 Task: Search one way flight ticket for 1 adult, 6 children, 1 infant in seat and 1 infant on lap in business from Columbus: Rickenbacker International Airport to Springfield: Abraham Lincoln Capital Airport on 5-2-2023. Choice of flights is Frontier. Number of bags: 2 checked bags. Price is upto 75000. Outbound departure time preference is 19:15.
Action: Mouse moved to (355, 325)
Screenshot: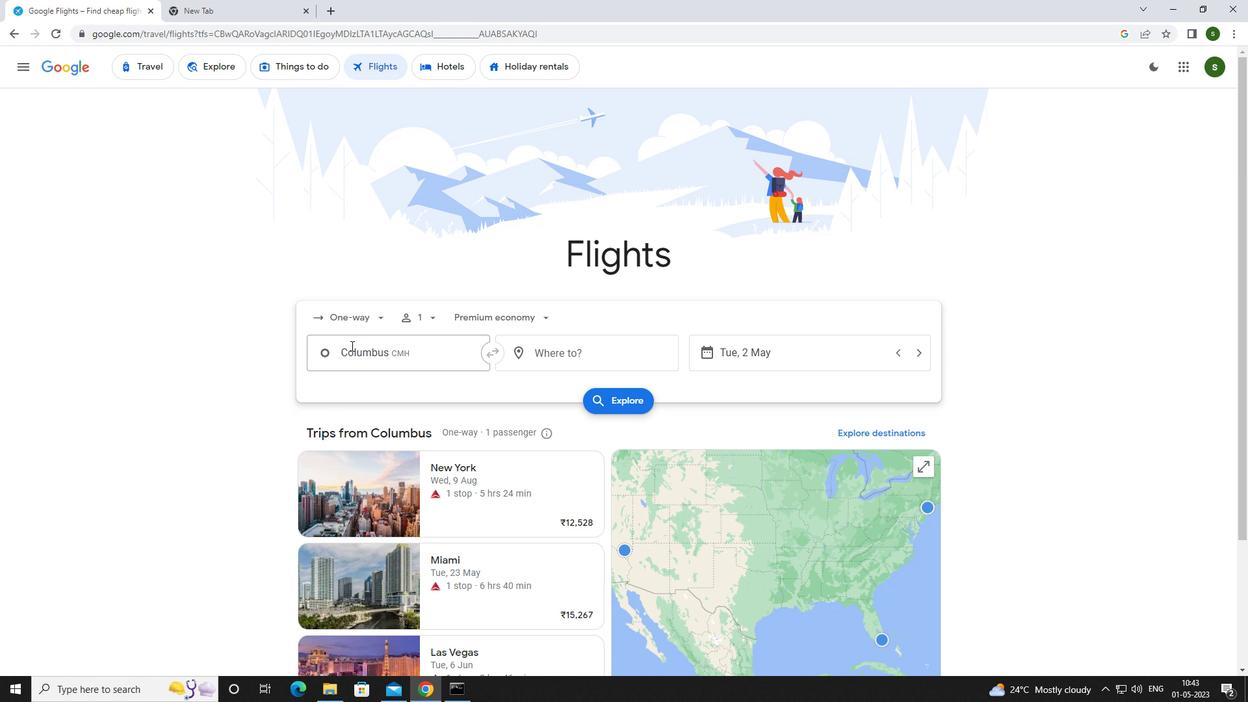 
Action: Mouse pressed left at (355, 325)
Screenshot: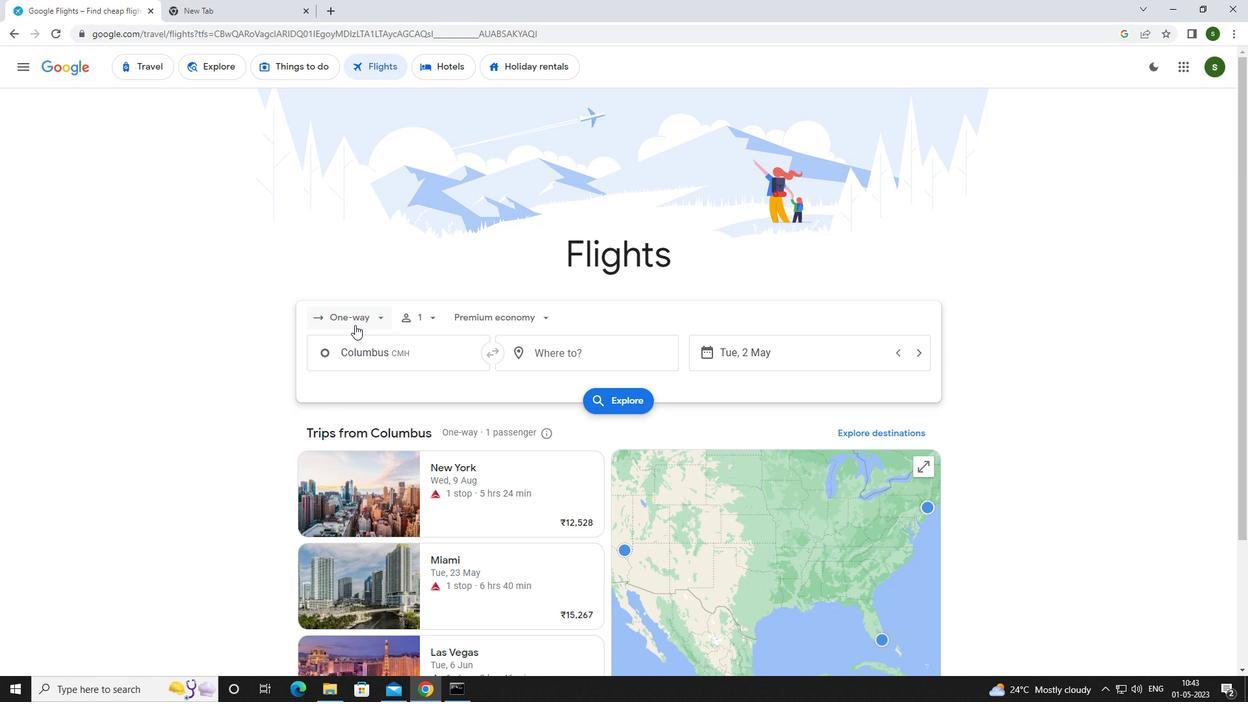 
Action: Mouse moved to (360, 383)
Screenshot: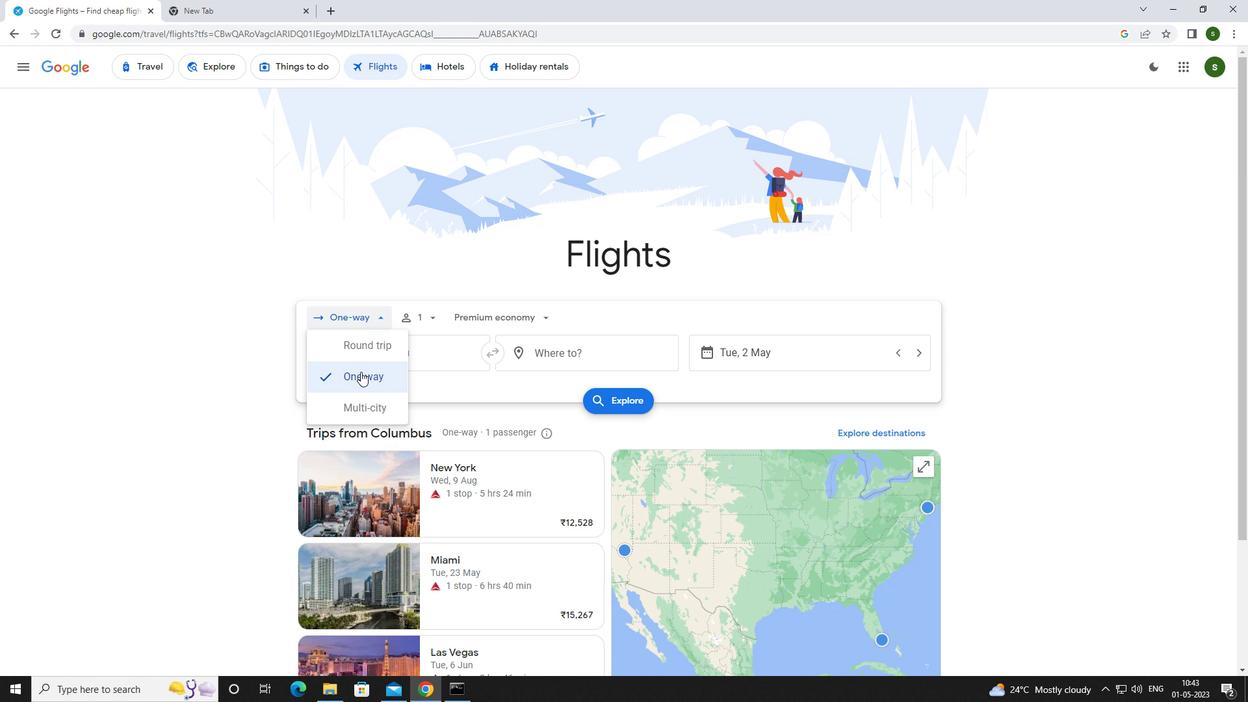 
Action: Mouse pressed left at (360, 383)
Screenshot: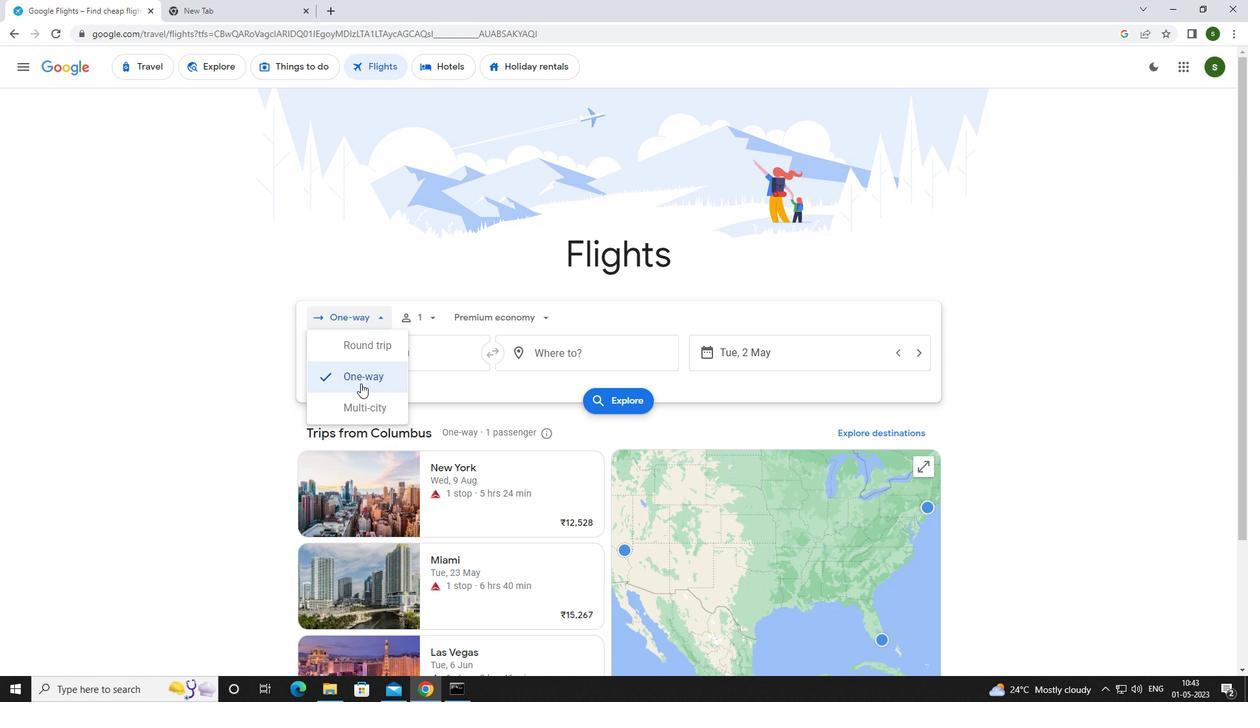 
Action: Mouse moved to (422, 317)
Screenshot: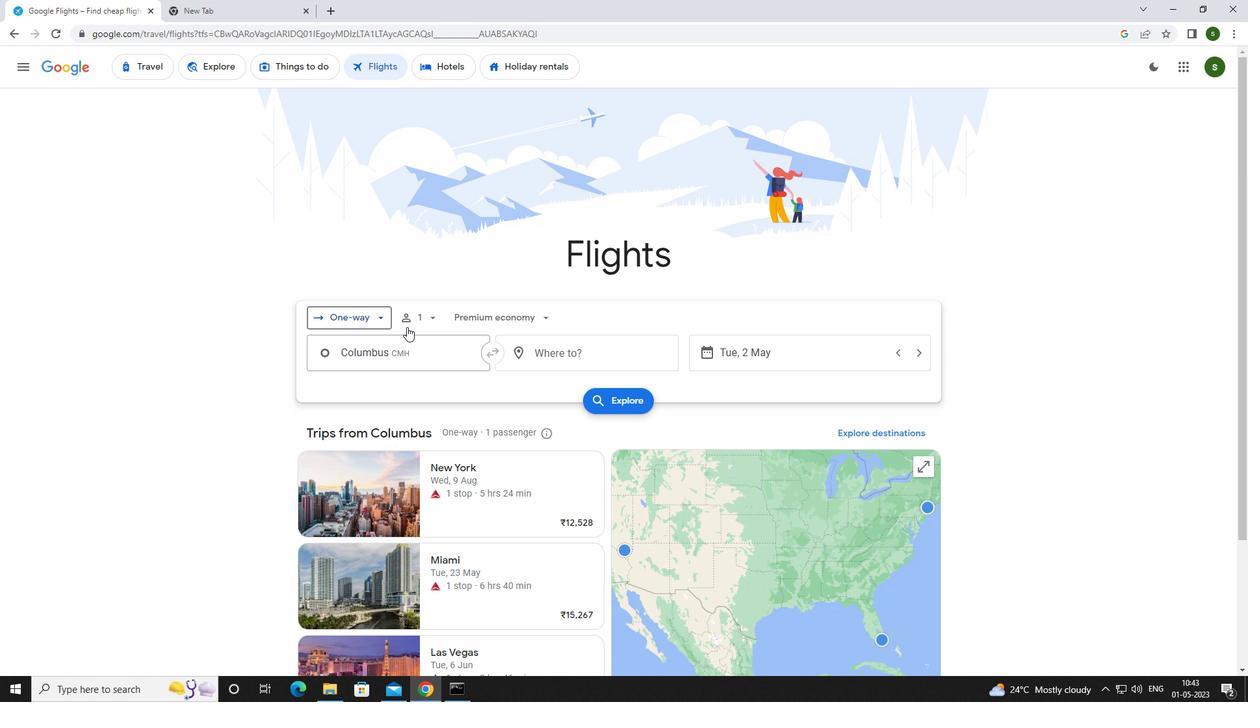 
Action: Mouse pressed left at (422, 317)
Screenshot: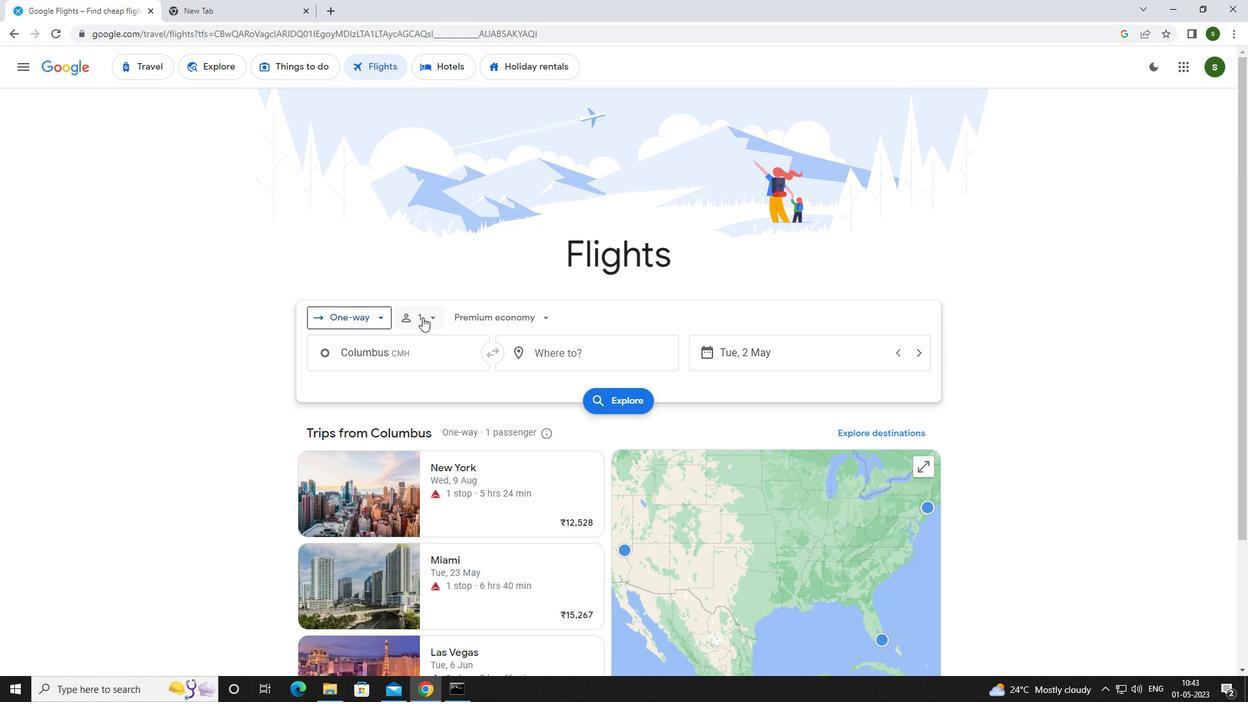 
Action: Mouse moved to (536, 380)
Screenshot: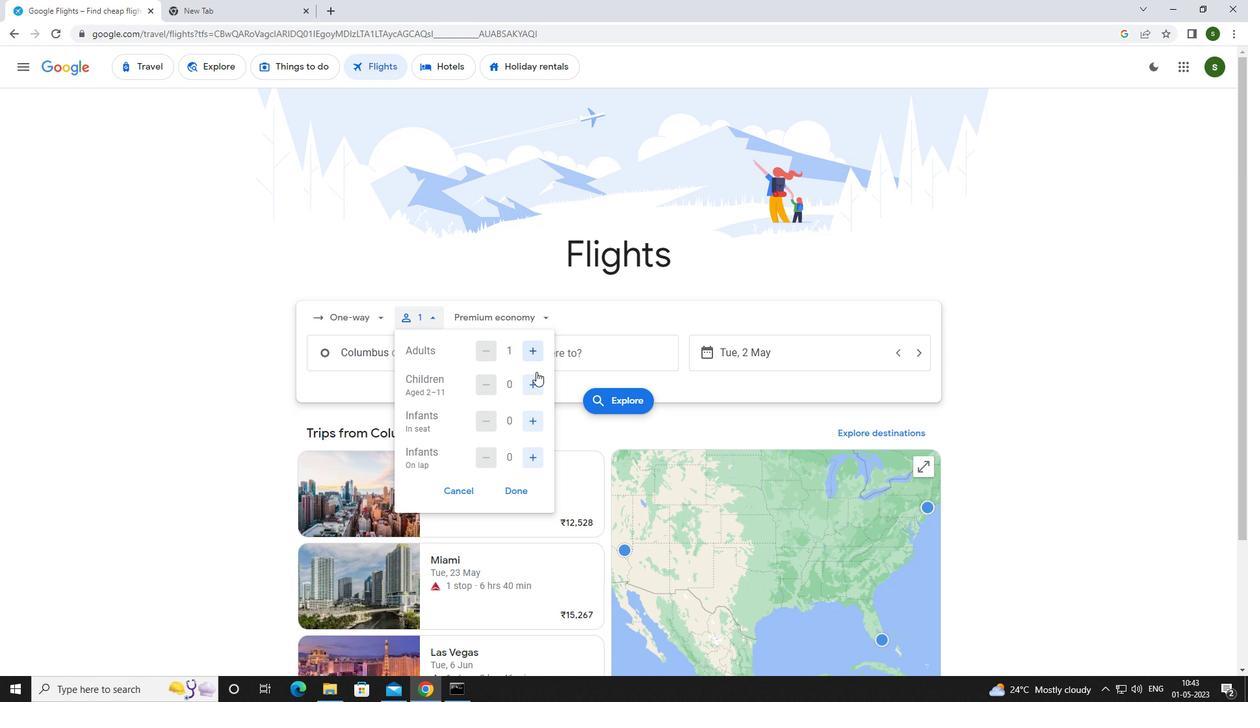 
Action: Mouse pressed left at (536, 380)
Screenshot: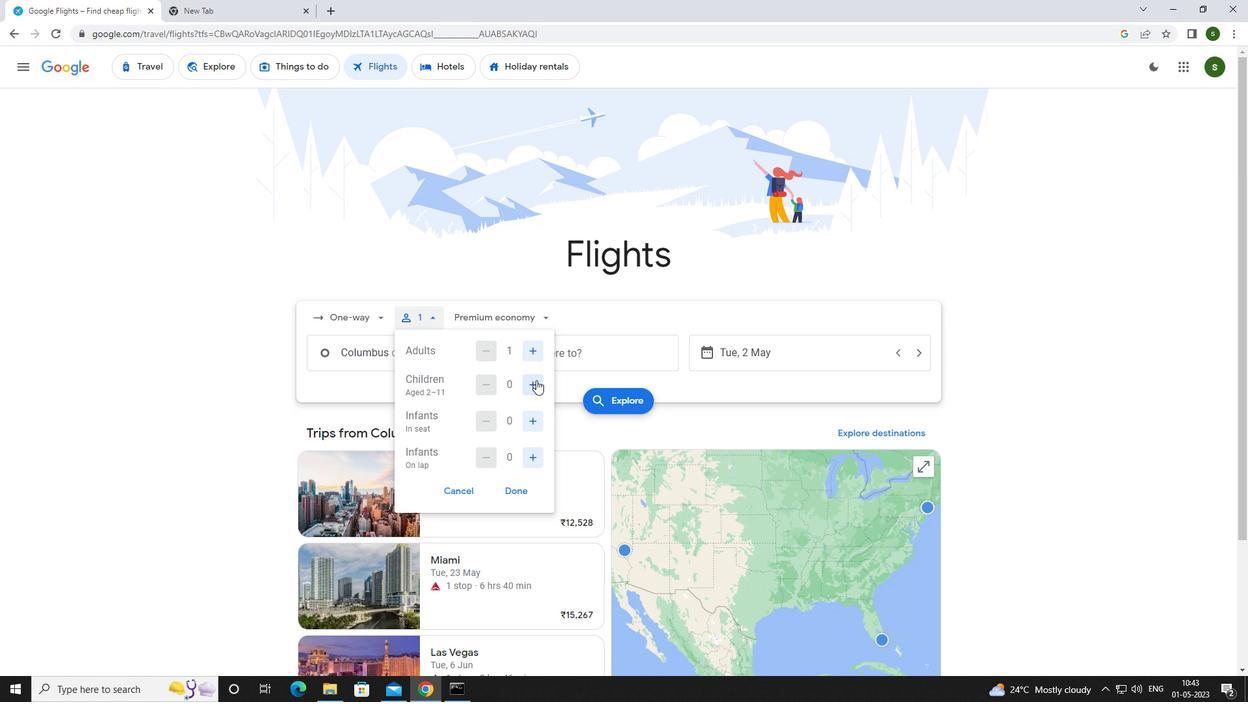 
Action: Mouse pressed left at (536, 380)
Screenshot: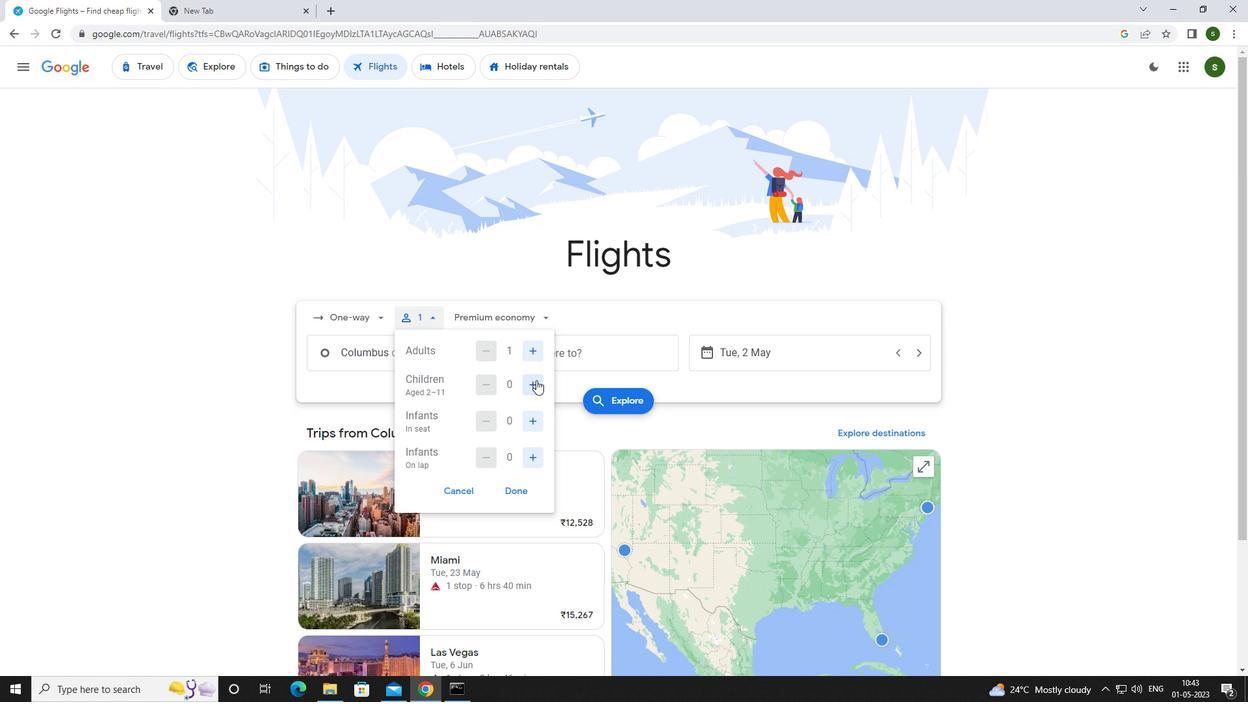 
Action: Mouse pressed left at (536, 380)
Screenshot: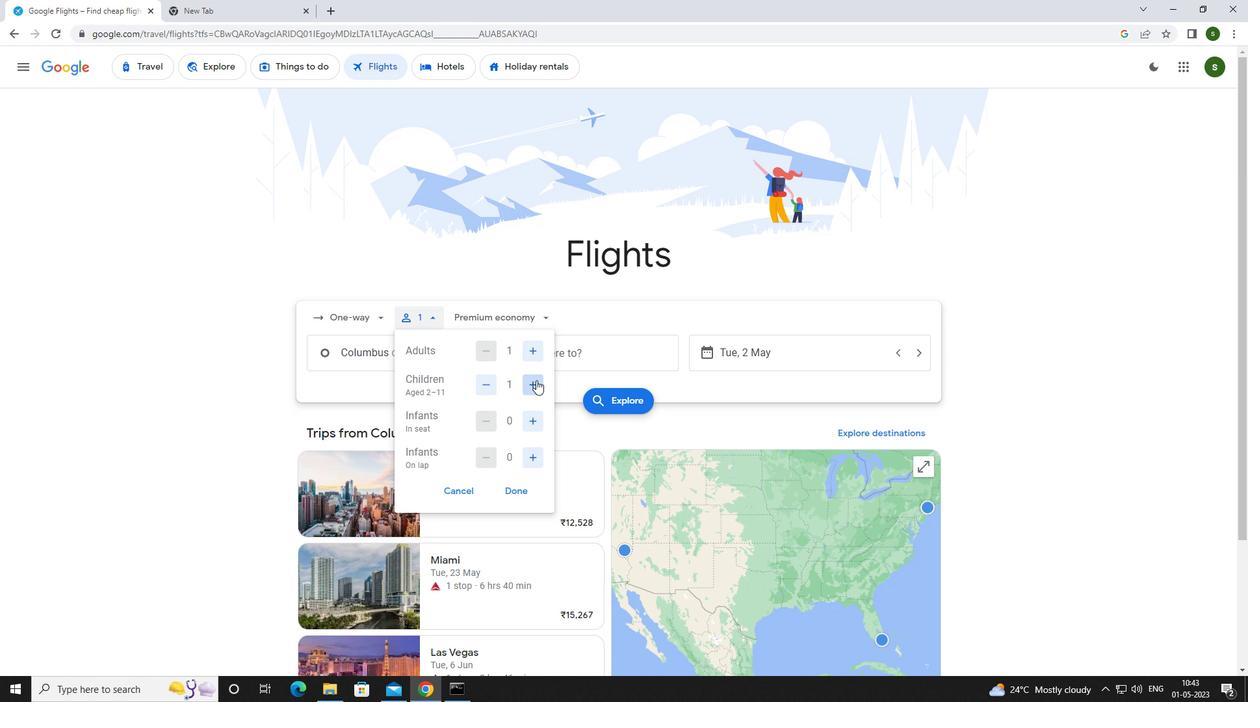 
Action: Mouse pressed left at (536, 380)
Screenshot: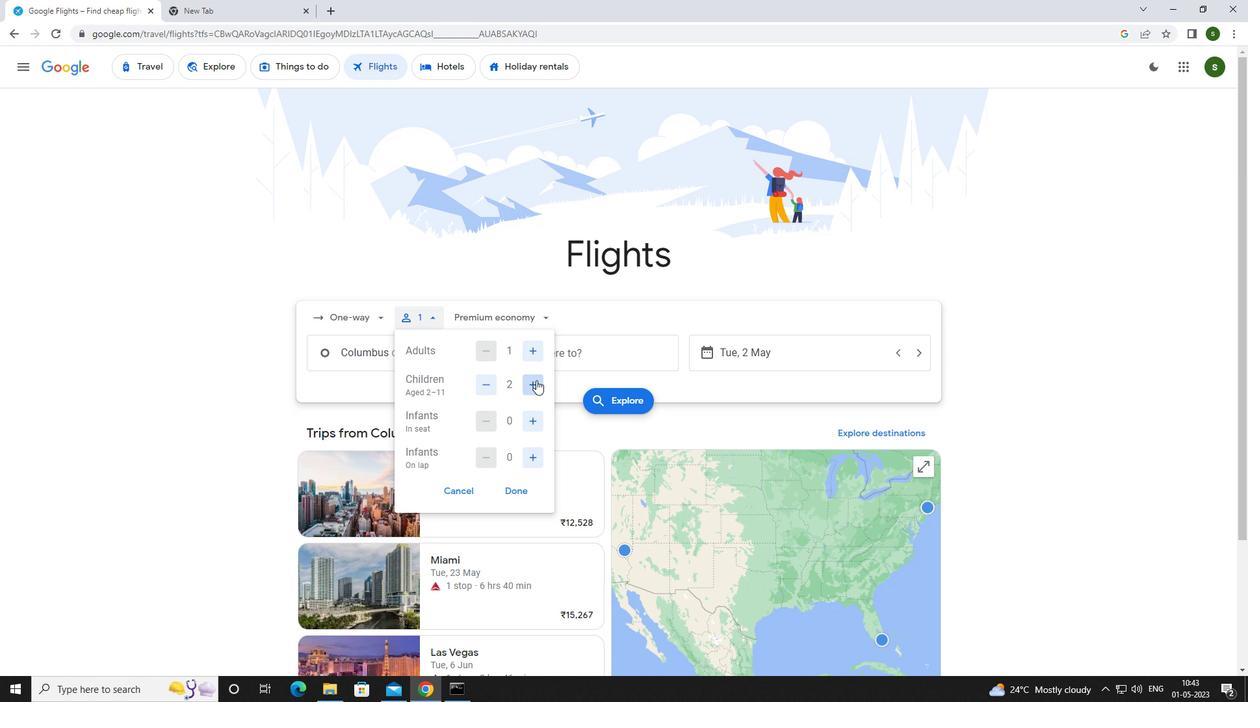 
Action: Mouse pressed left at (536, 380)
Screenshot: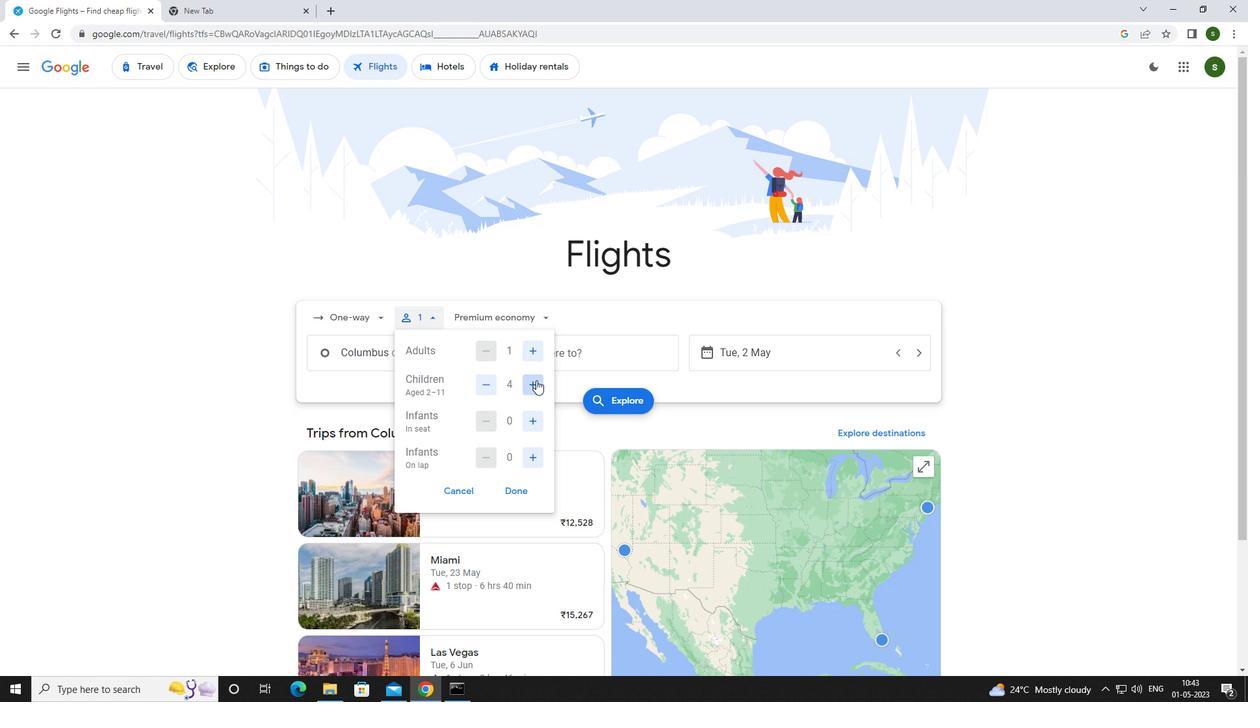 
Action: Mouse pressed left at (536, 380)
Screenshot: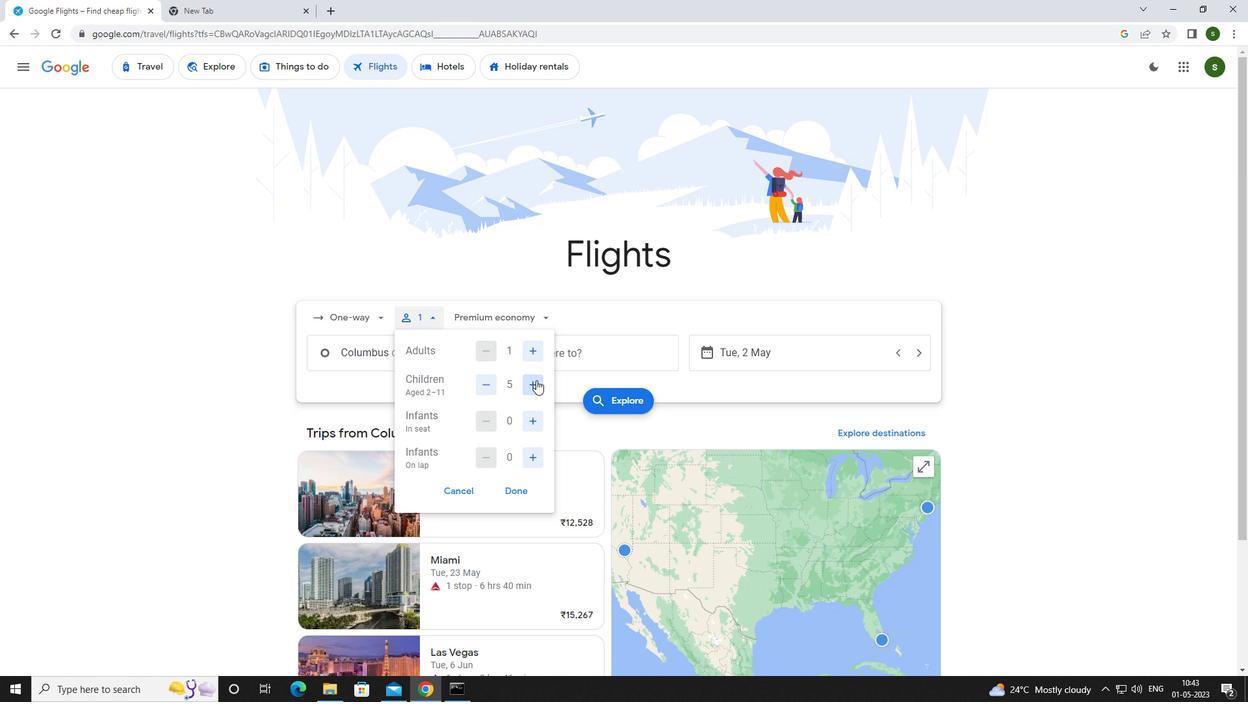 
Action: Mouse moved to (532, 420)
Screenshot: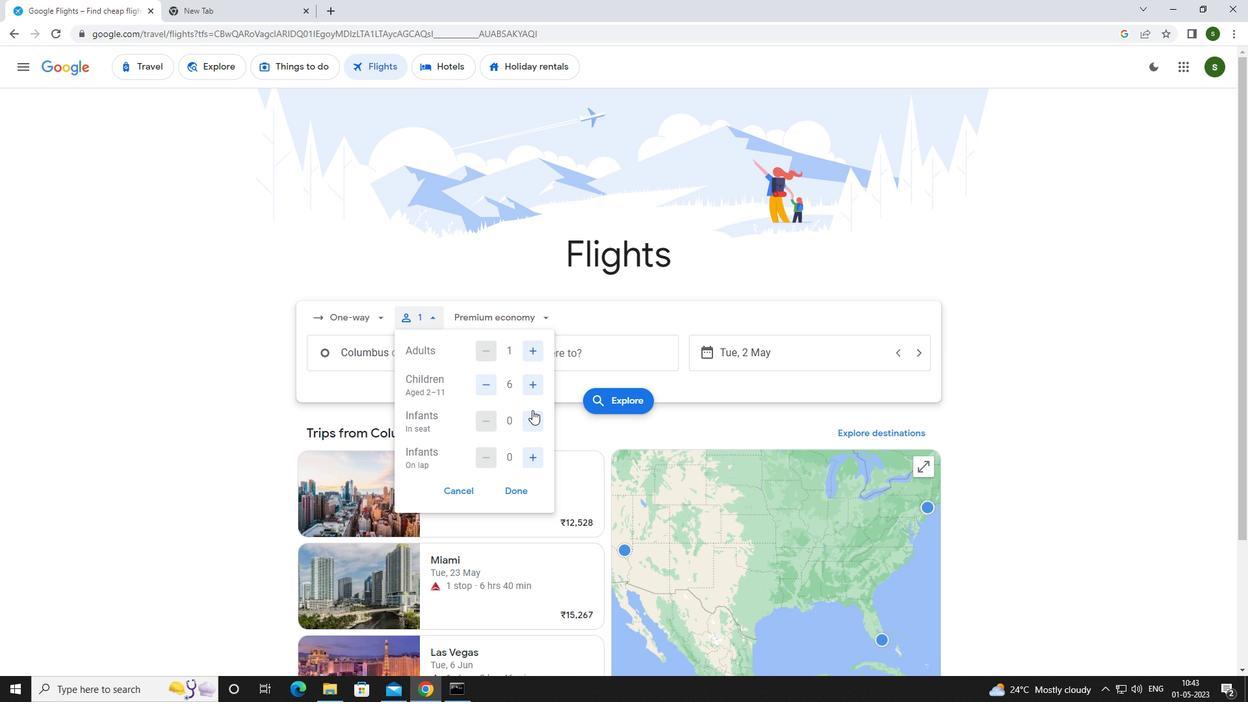 
Action: Mouse pressed left at (532, 420)
Screenshot: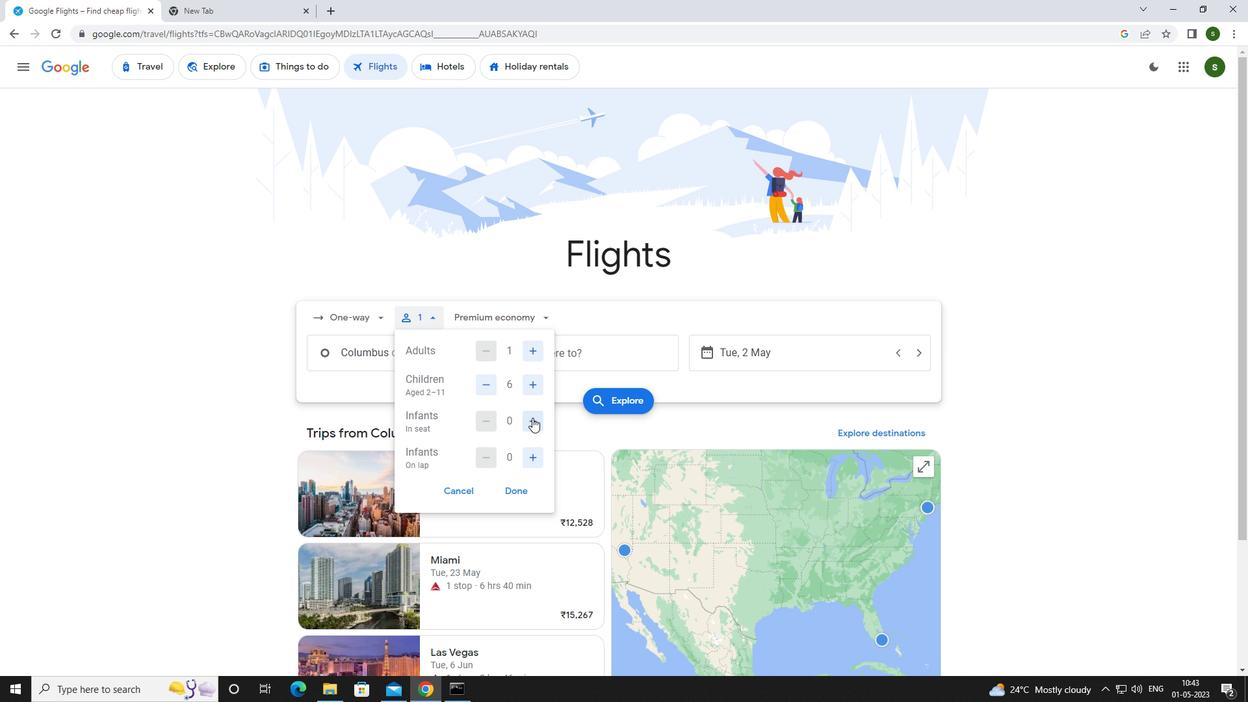
Action: Mouse moved to (533, 459)
Screenshot: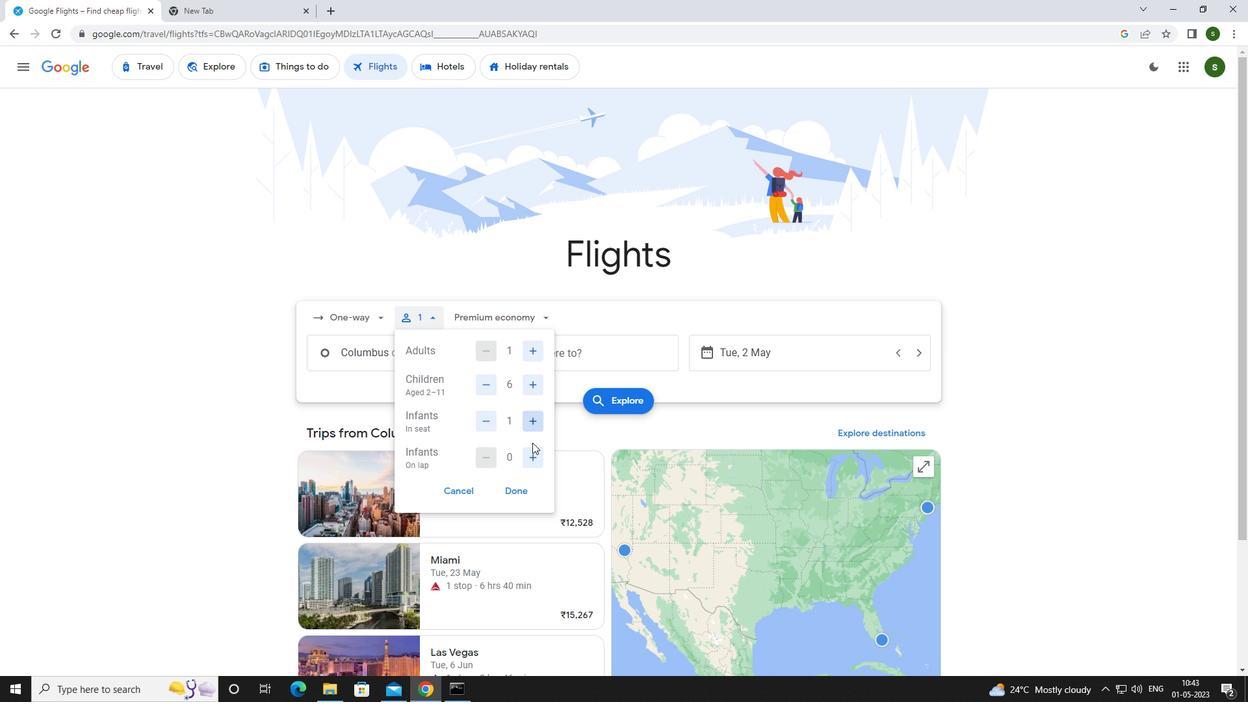 
Action: Mouse pressed left at (533, 459)
Screenshot: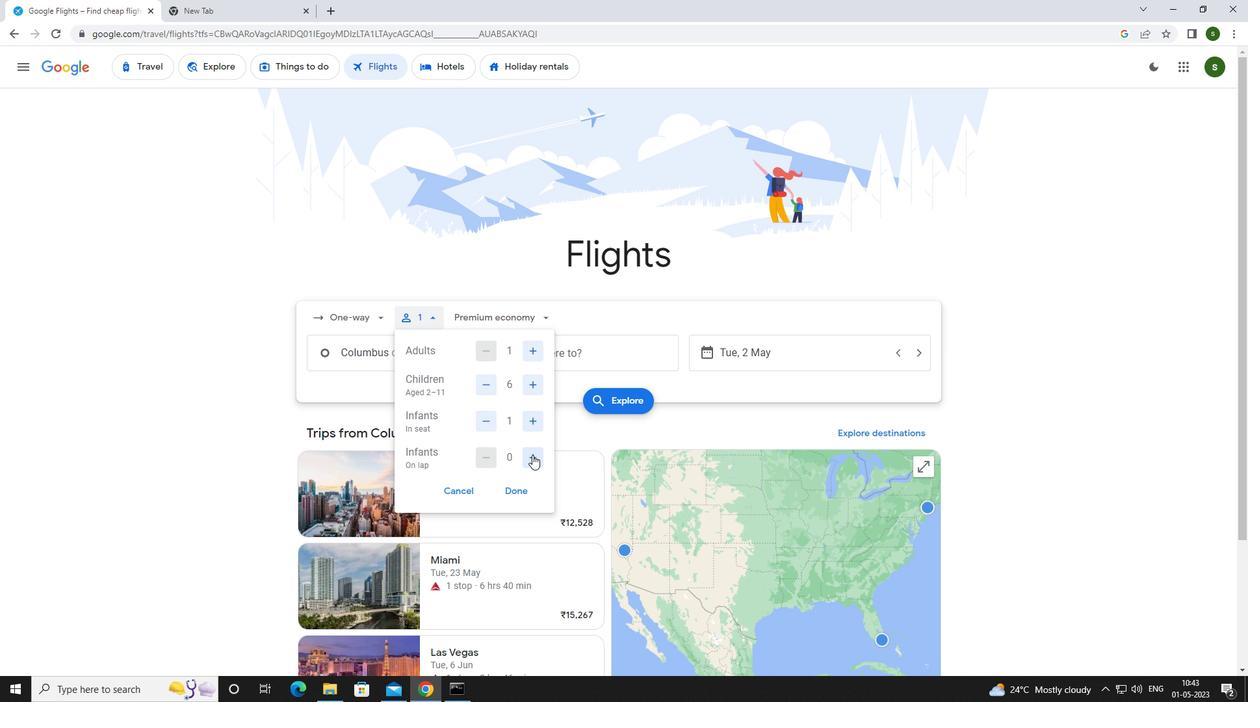 
Action: Mouse moved to (500, 319)
Screenshot: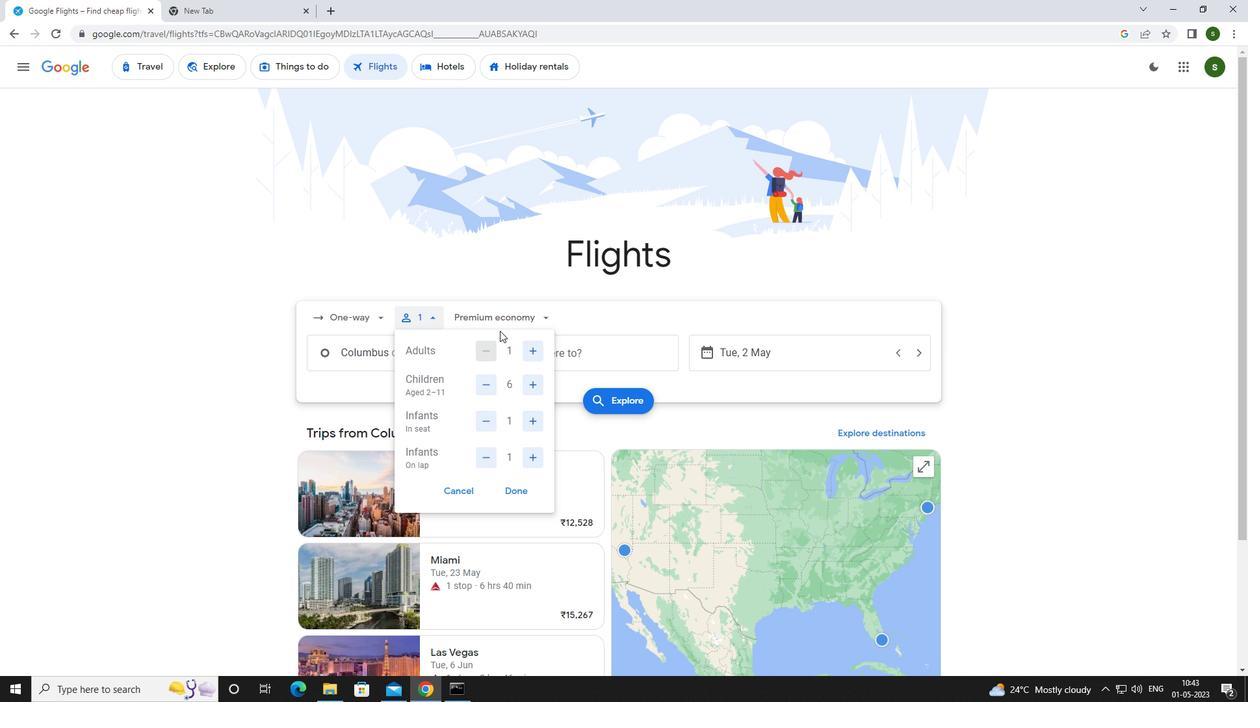 
Action: Mouse pressed left at (500, 319)
Screenshot: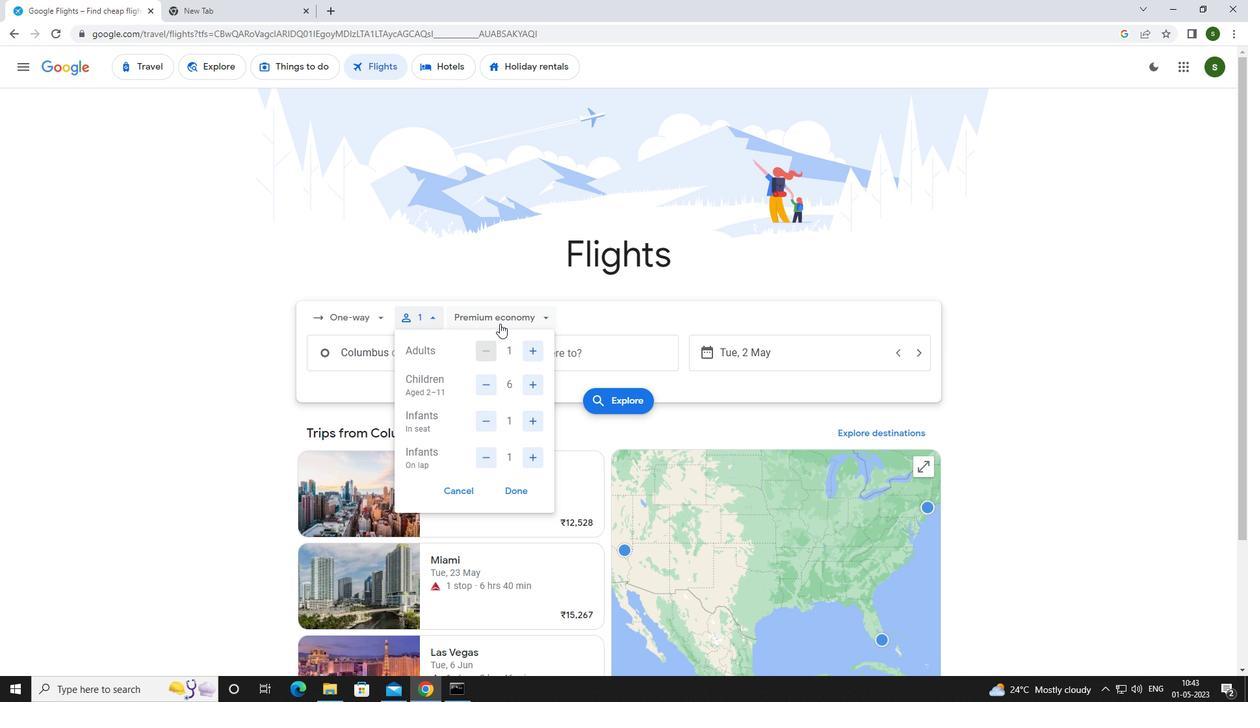 
Action: Mouse moved to (513, 407)
Screenshot: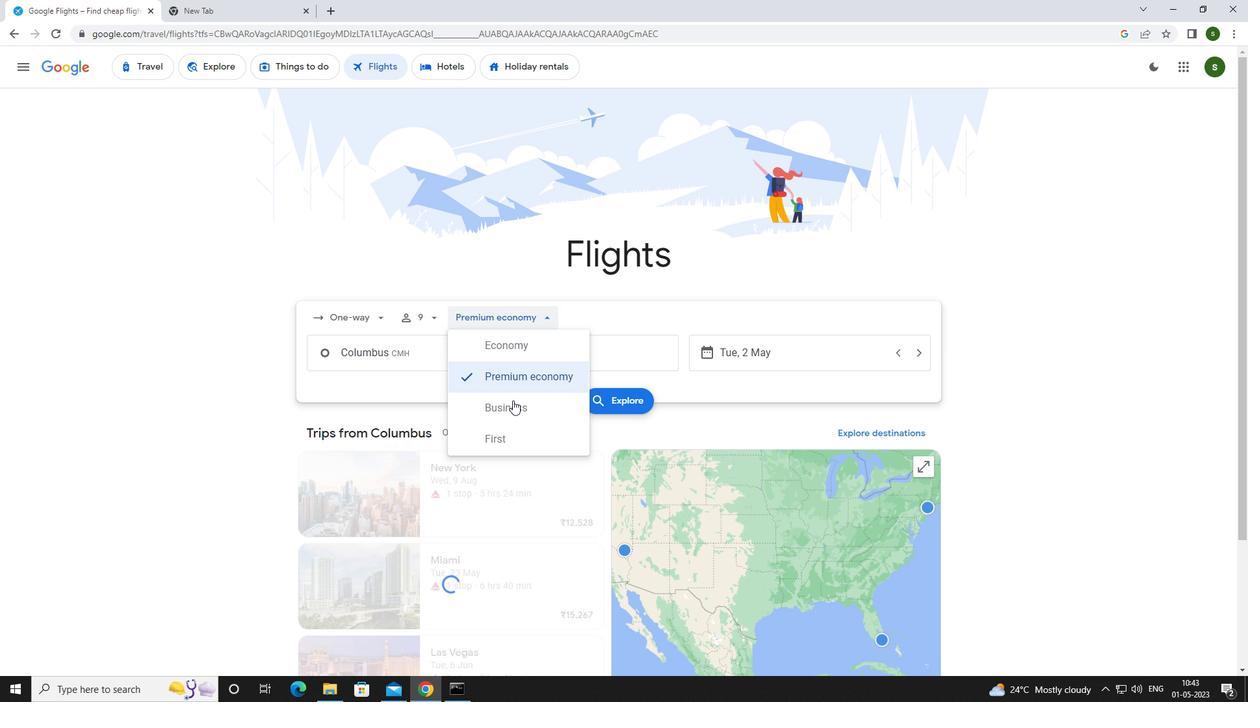 
Action: Mouse pressed left at (513, 407)
Screenshot: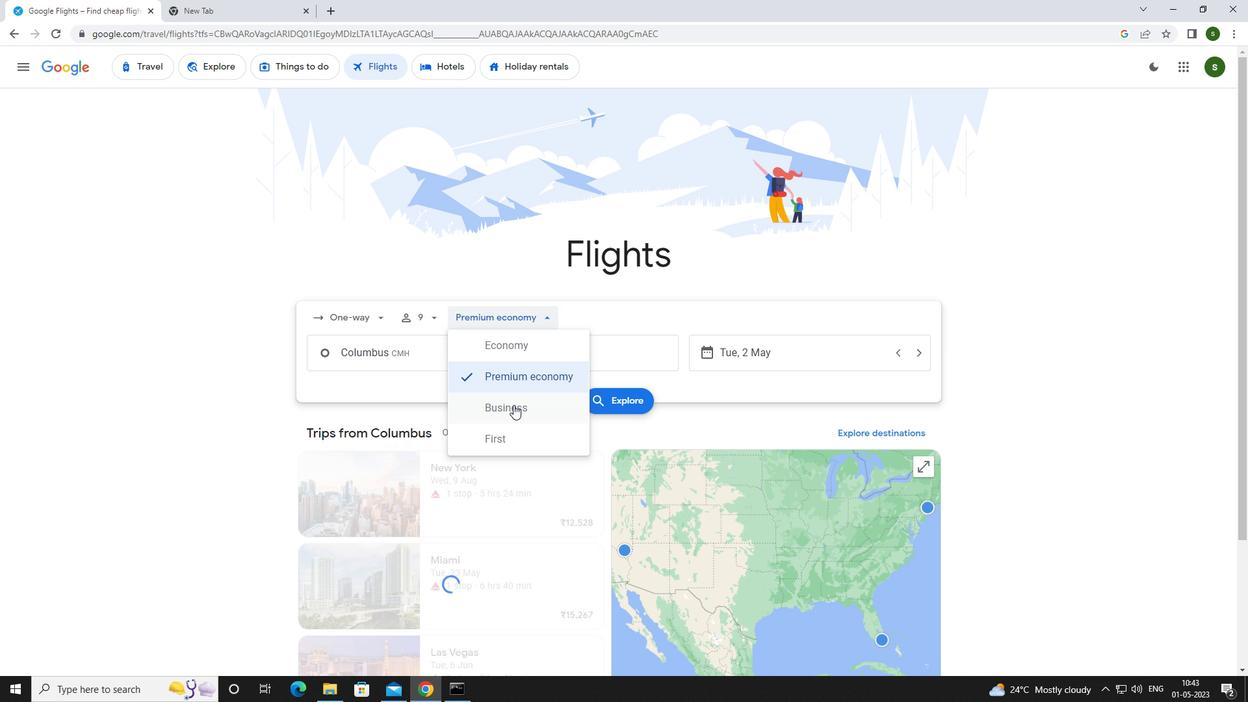 
Action: Mouse moved to (432, 357)
Screenshot: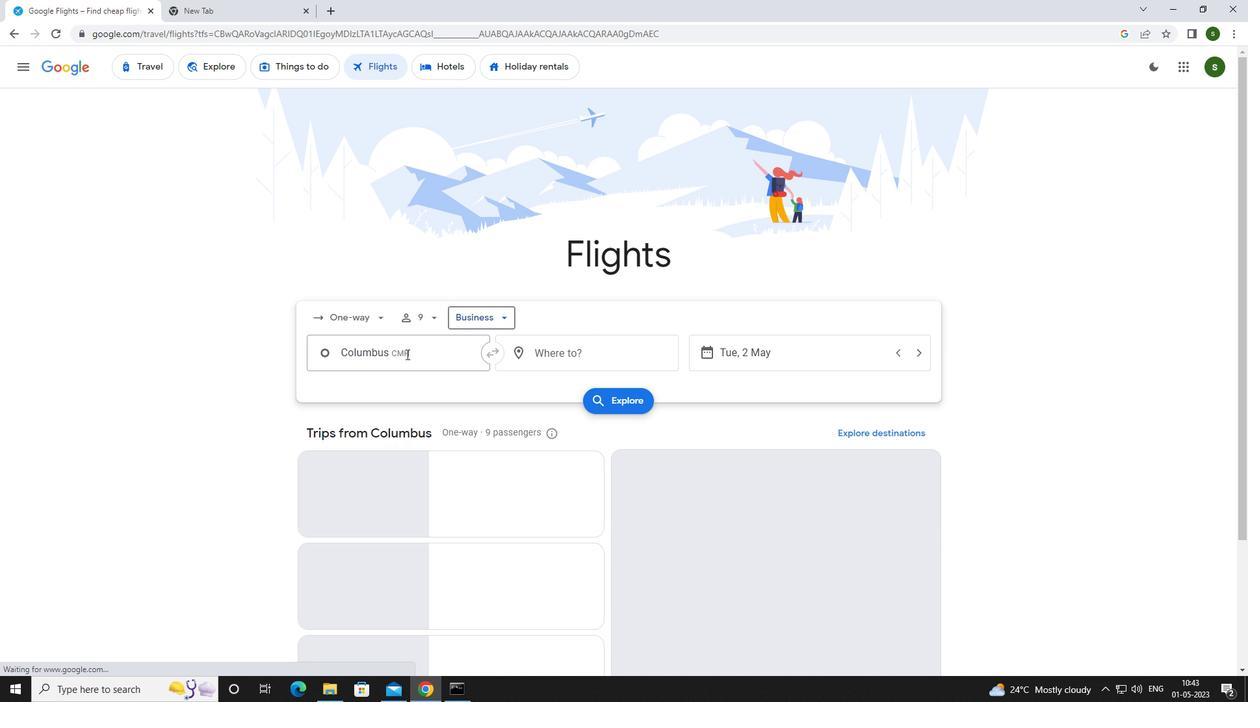
Action: Mouse pressed left at (432, 357)
Screenshot: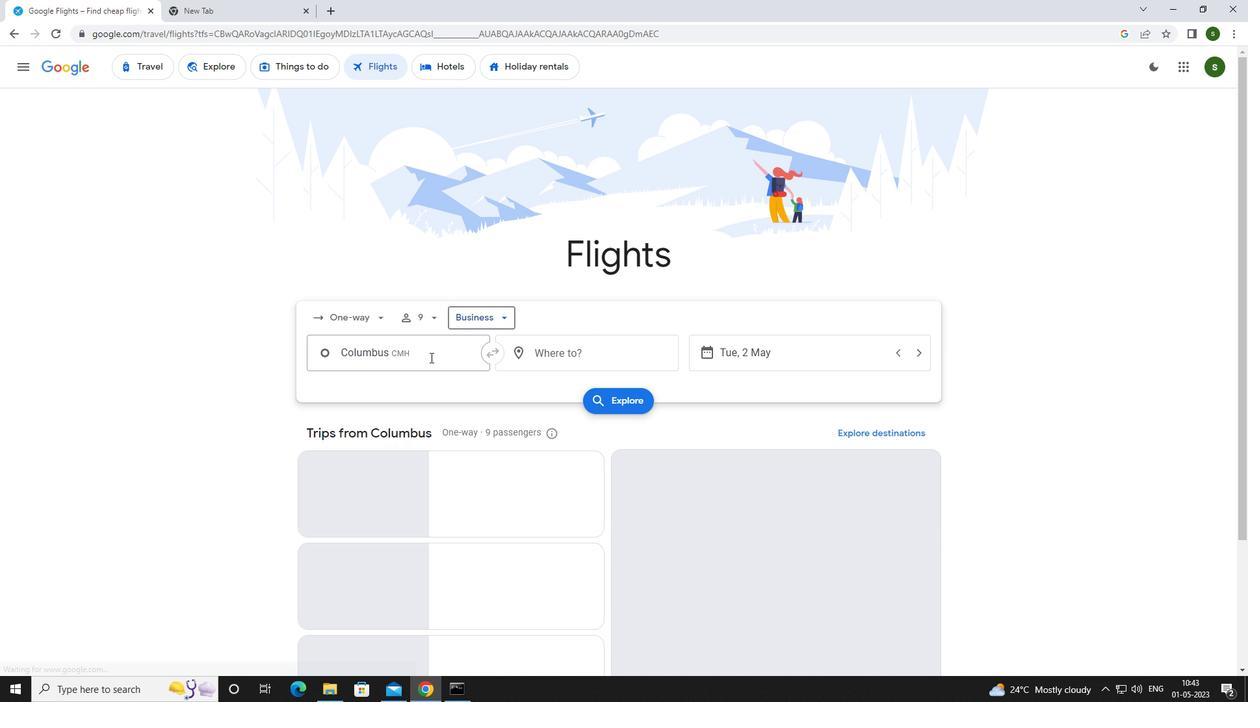 
Action: Key pressed <Key.caps_lock><Key.caps_lock>r<Key.caps_lock>icken
Screenshot: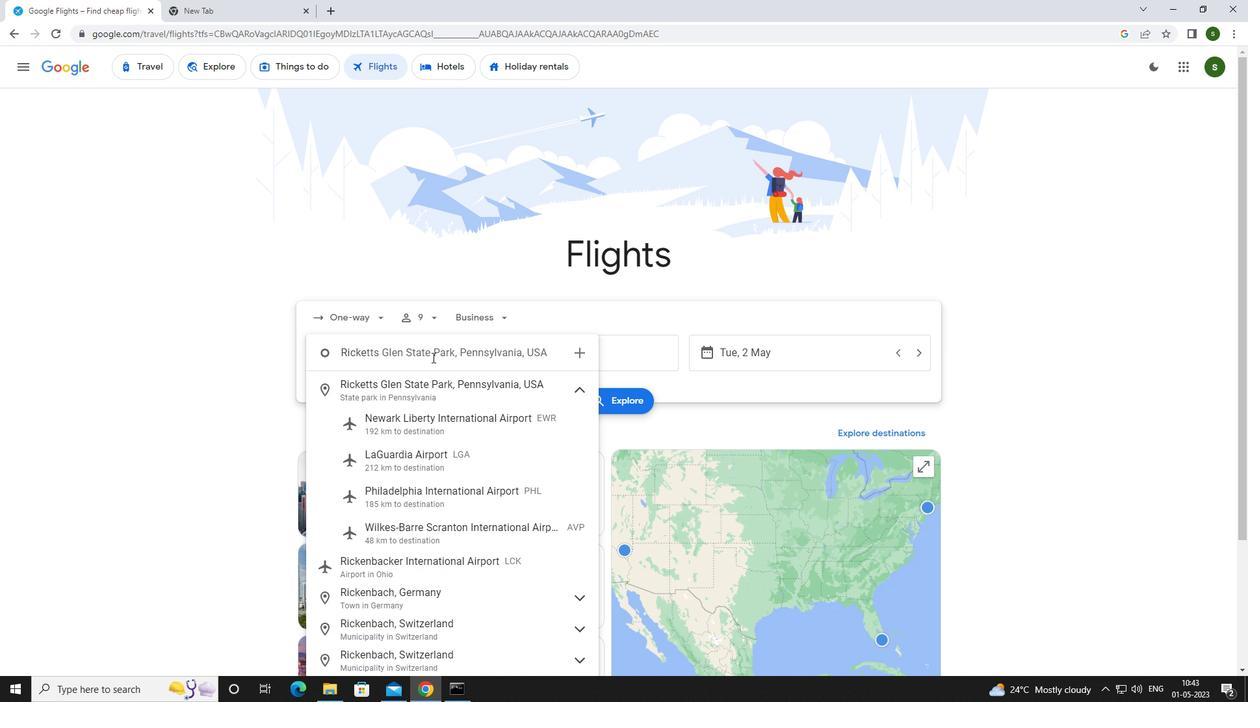 
Action: Mouse moved to (433, 389)
Screenshot: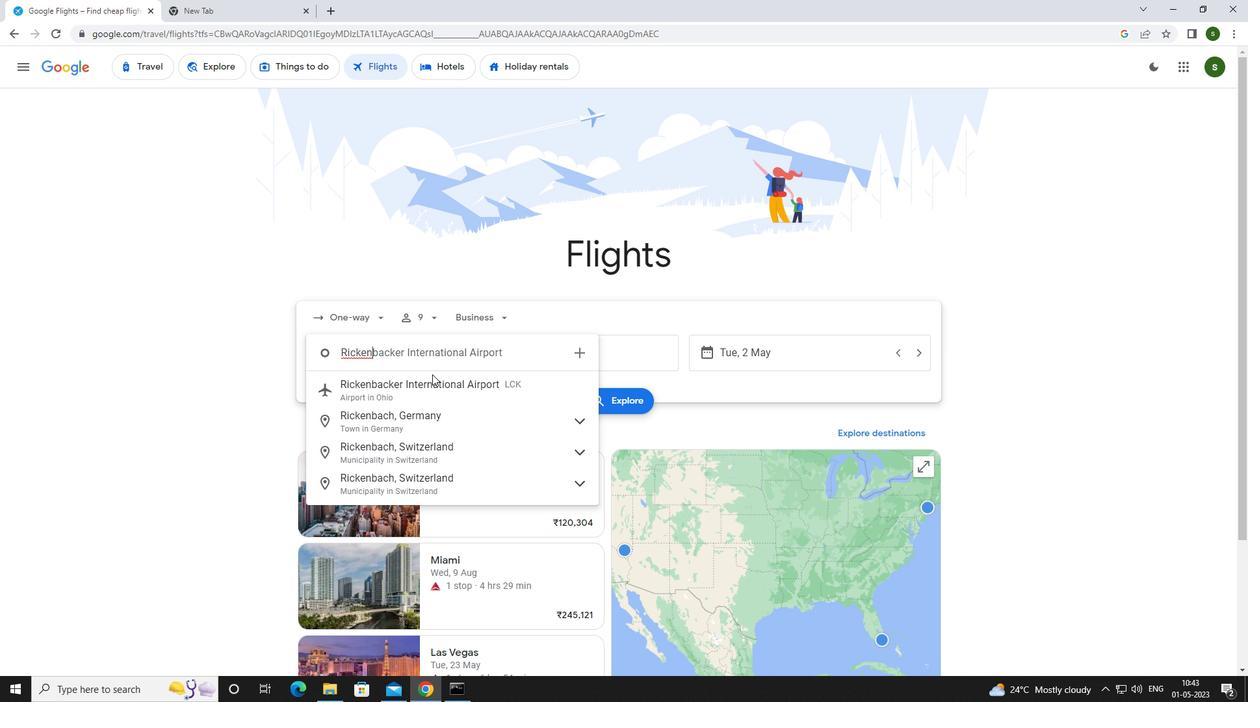 
Action: Mouse pressed left at (433, 389)
Screenshot: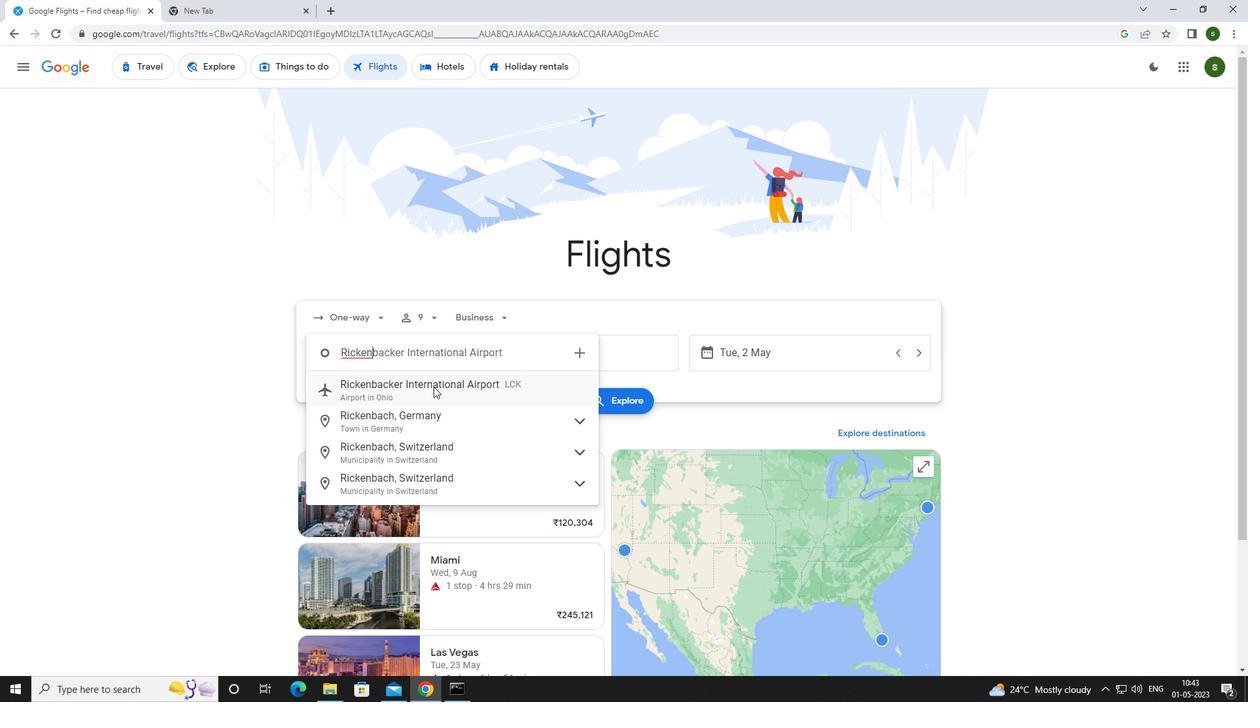 
Action: Mouse moved to (559, 349)
Screenshot: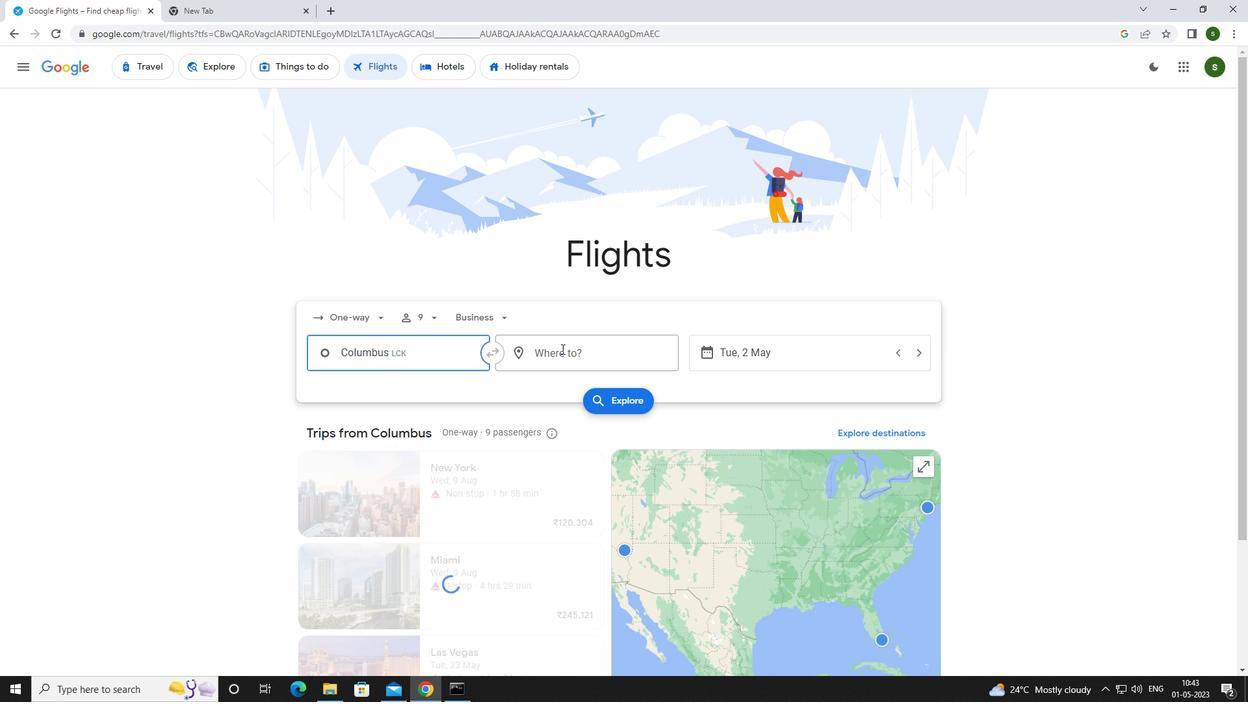 
Action: Mouse pressed left at (559, 349)
Screenshot: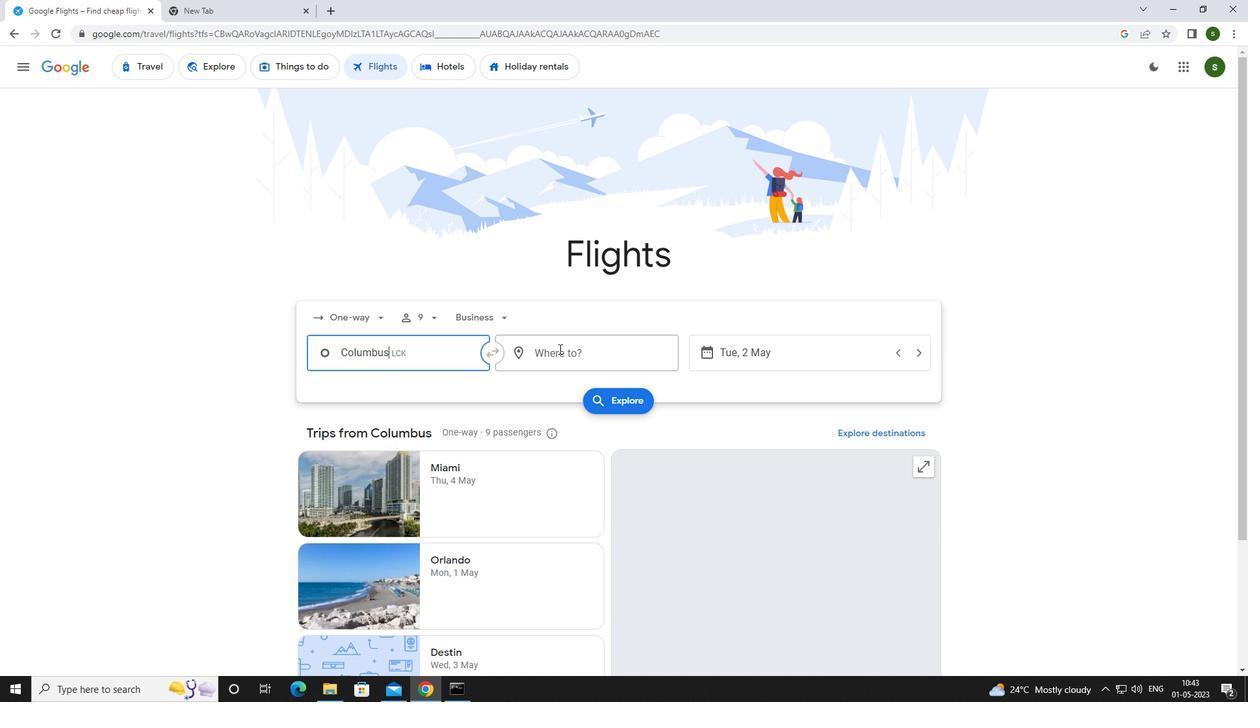 
Action: Key pressed <Key.caps_lock>s<Key.caps_lock>pringfi
Screenshot: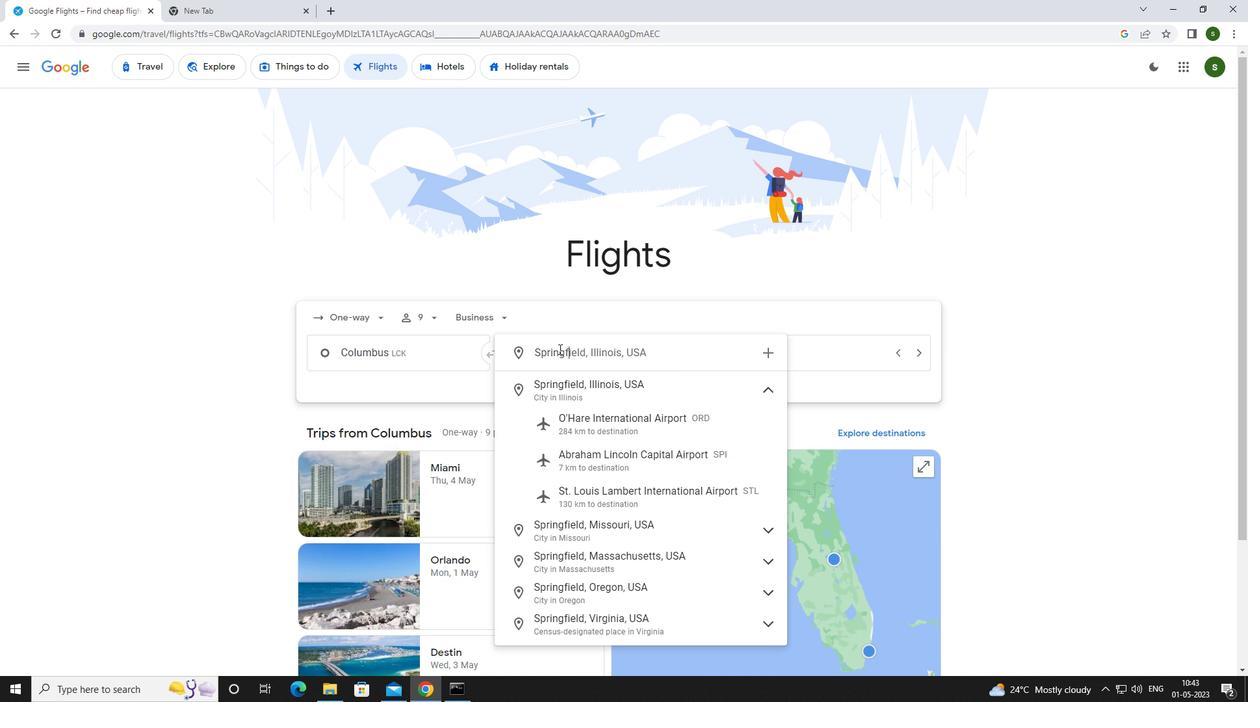 
Action: Mouse moved to (602, 454)
Screenshot: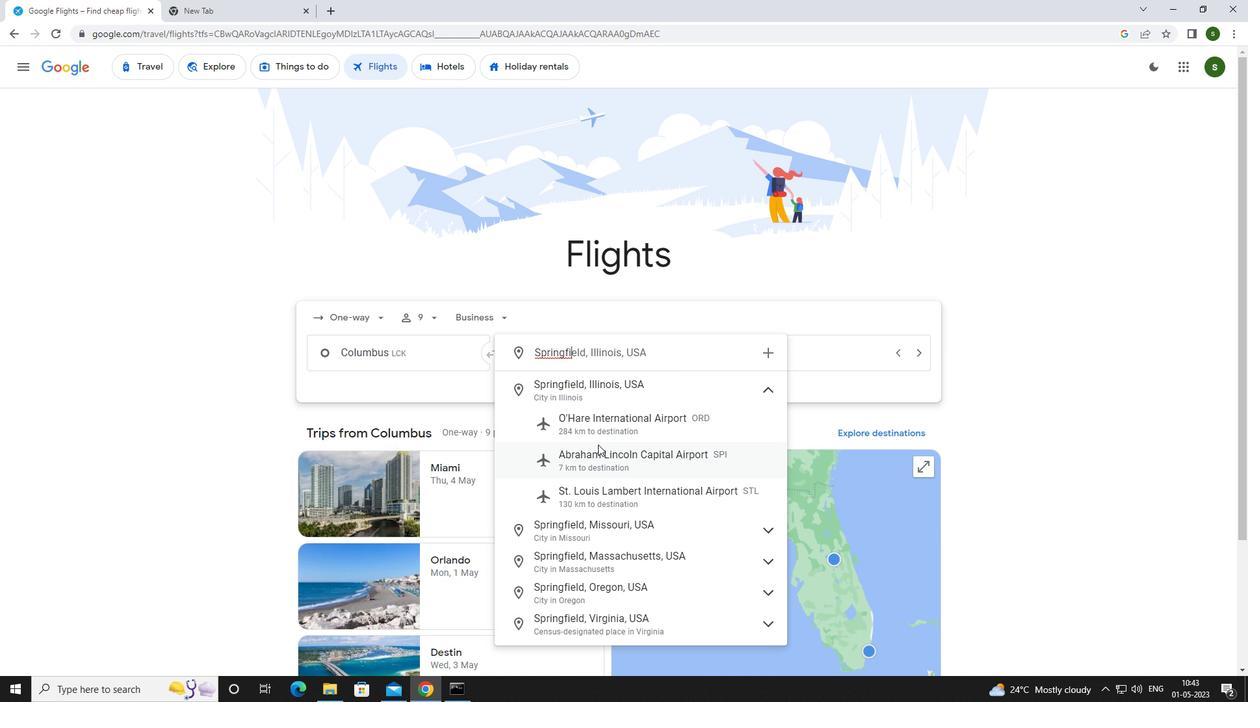 
Action: Mouse pressed left at (602, 454)
Screenshot: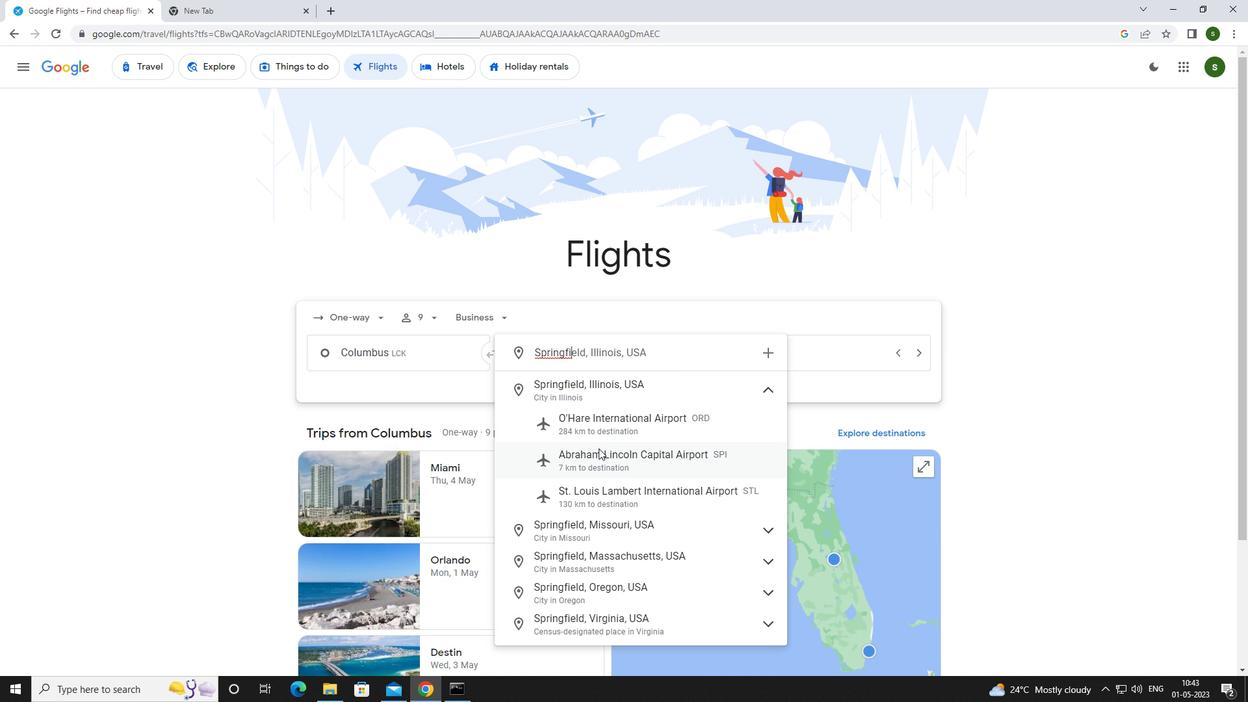 
Action: Mouse moved to (787, 358)
Screenshot: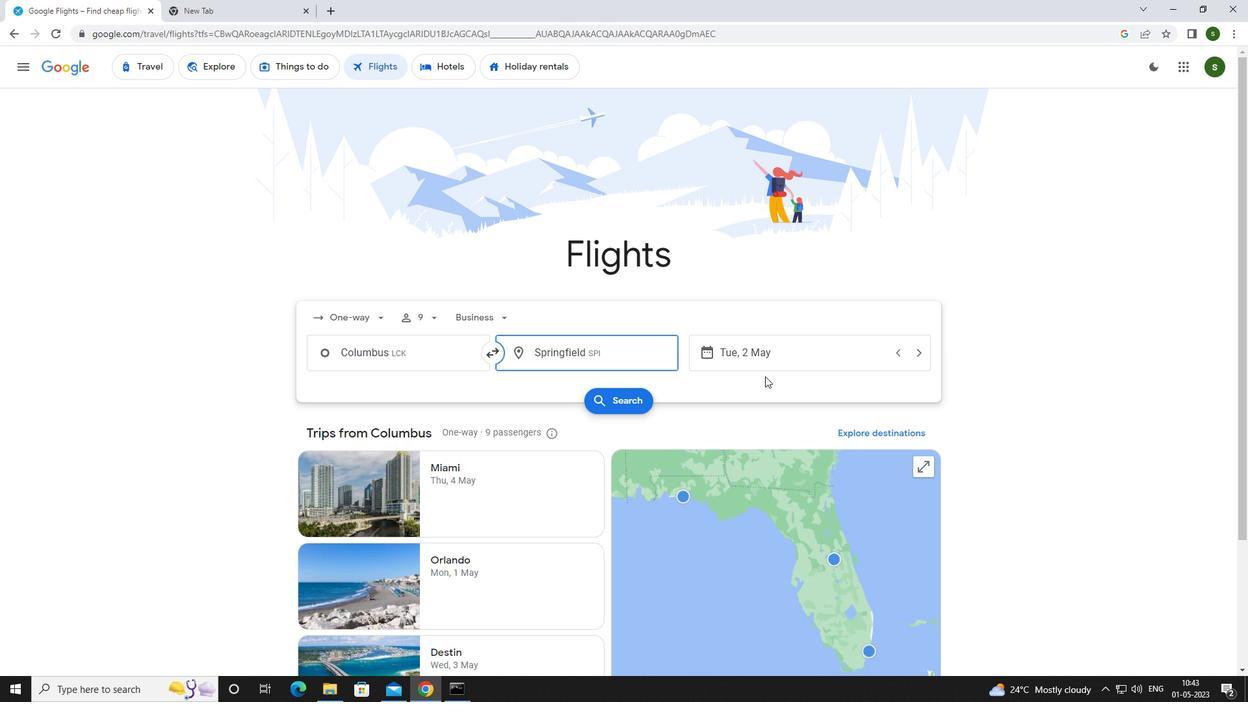
Action: Mouse pressed left at (787, 358)
Screenshot: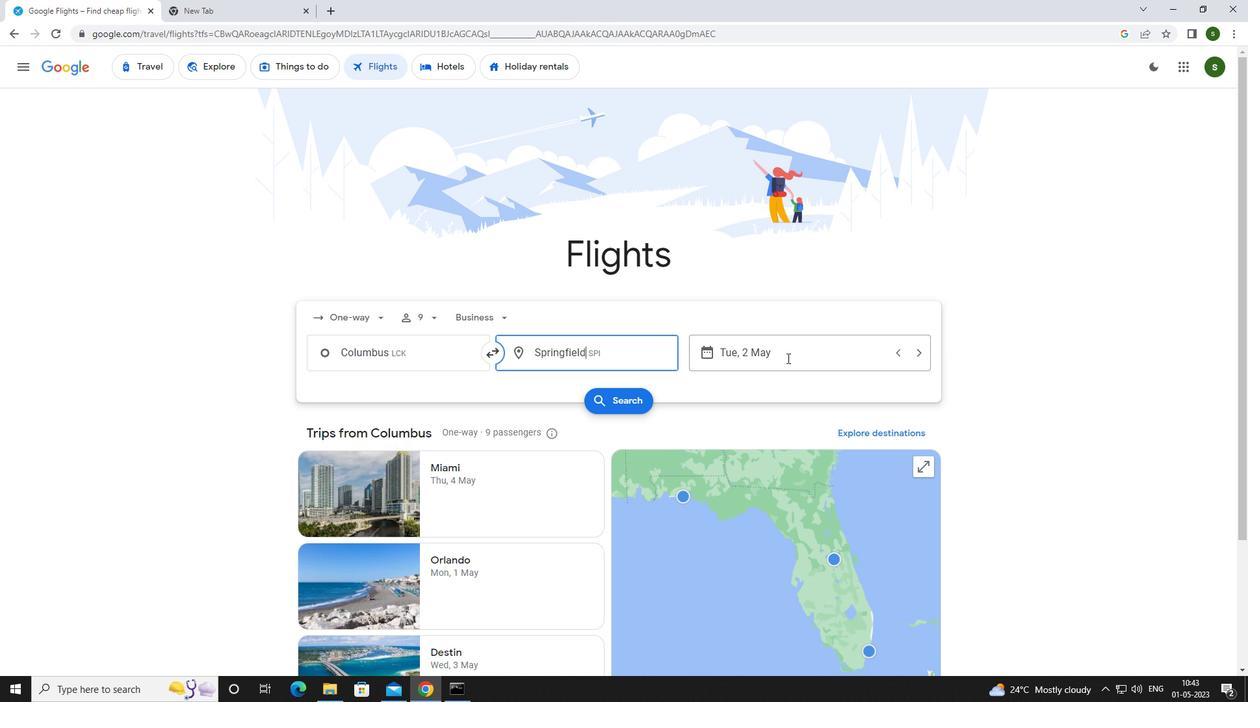 
Action: Mouse moved to (534, 442)
Screenshot: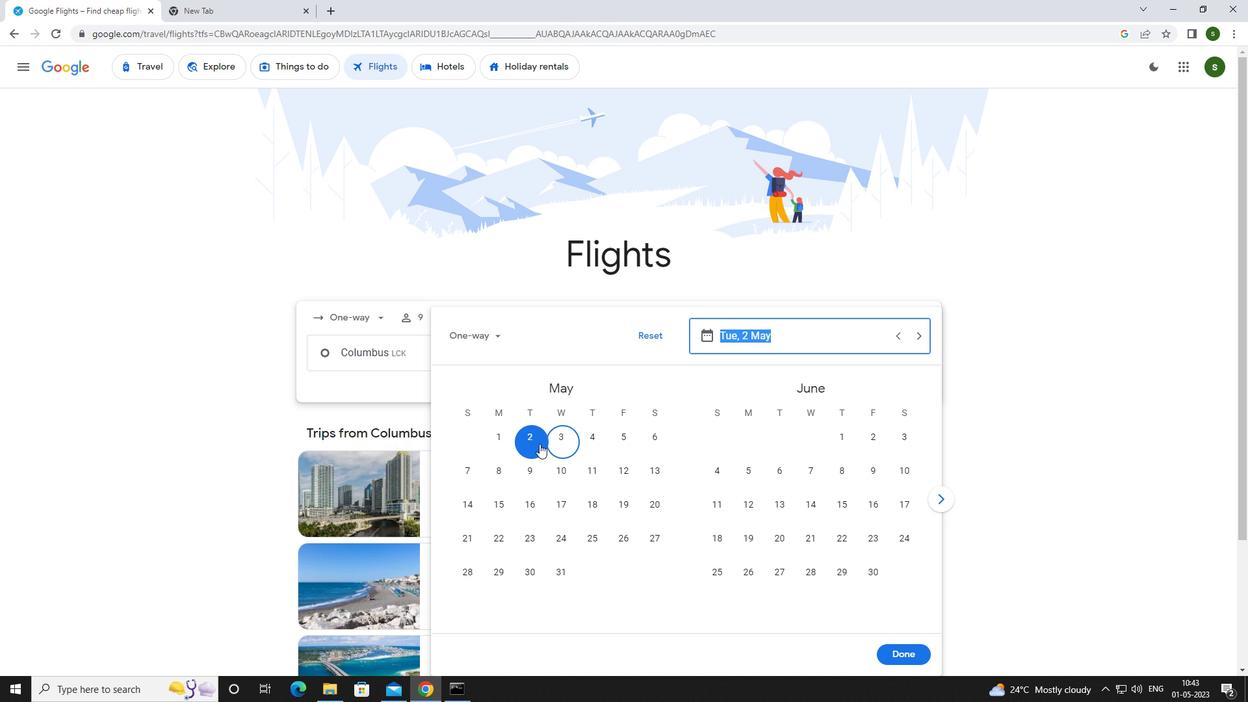 
Action: Mouse pressed left at (534, 442)
Screenshot: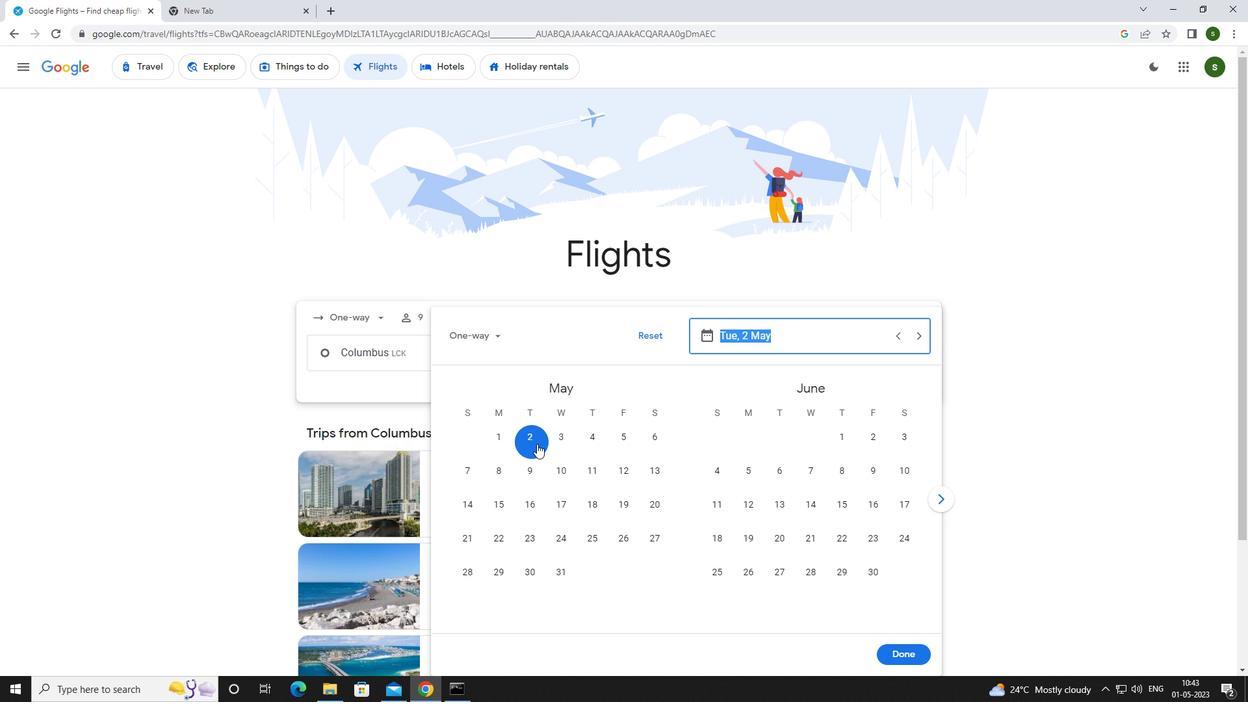 
Action: Mouse moved to (905, 652)
Screenshot: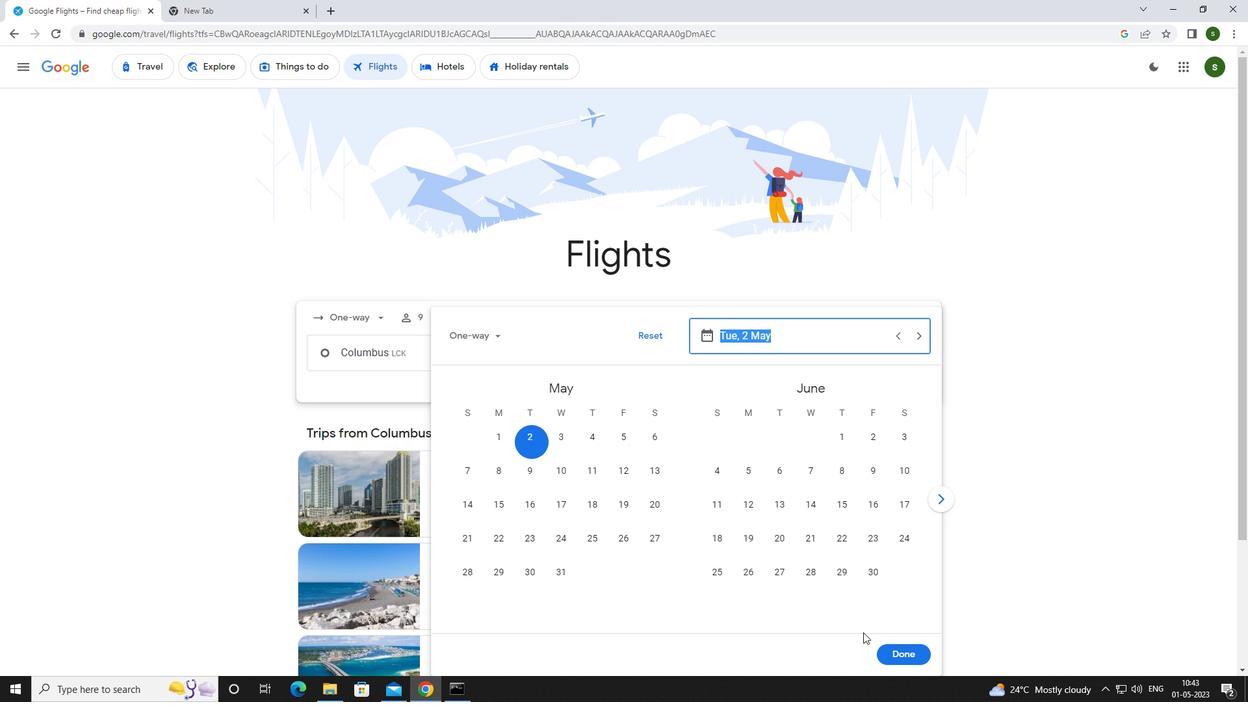 
Action: Mouse pressed left at (905, 652)
Screenshot: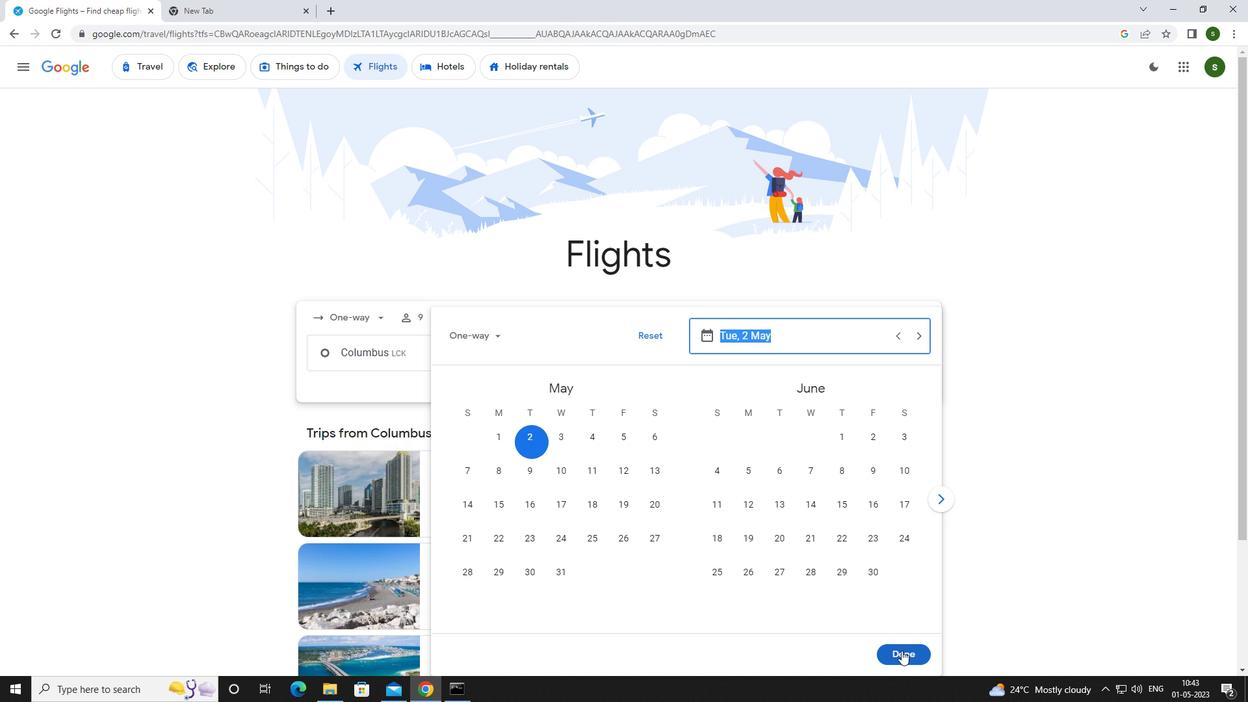 
Action: Mouse moved to (630, 396)
Screenshot: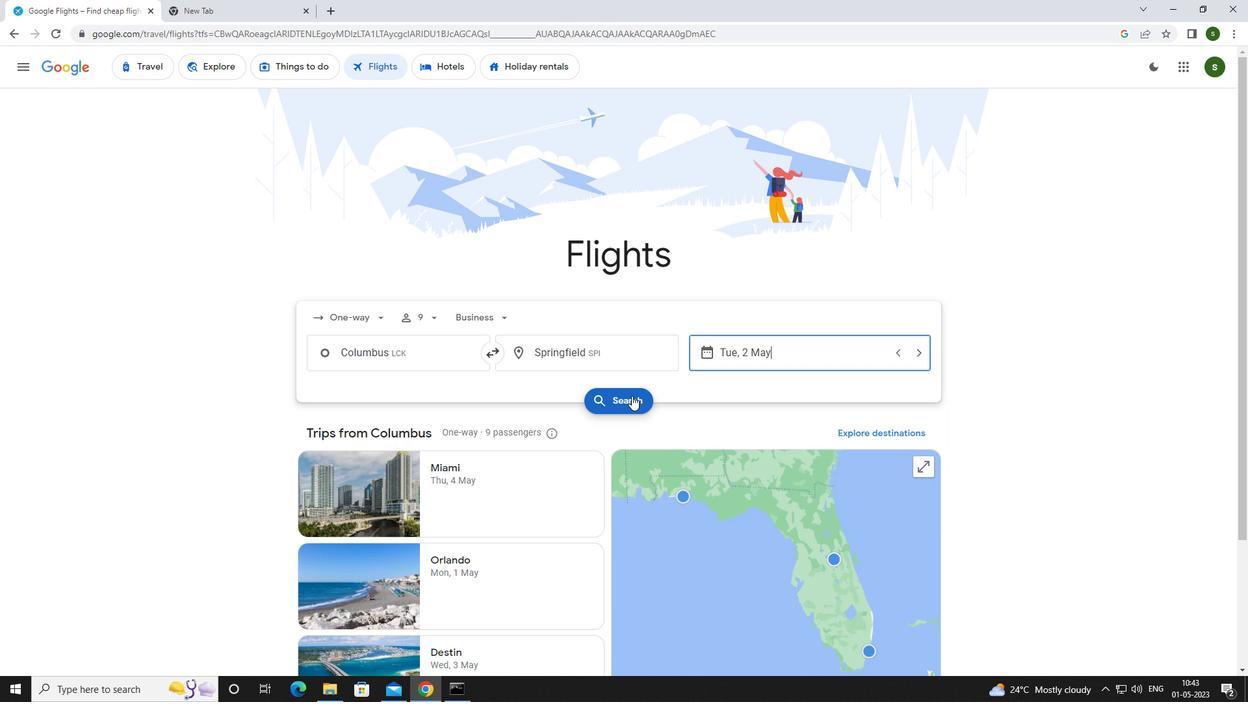 
Action: Mouse pressed left at (630, 396)
Screenshot: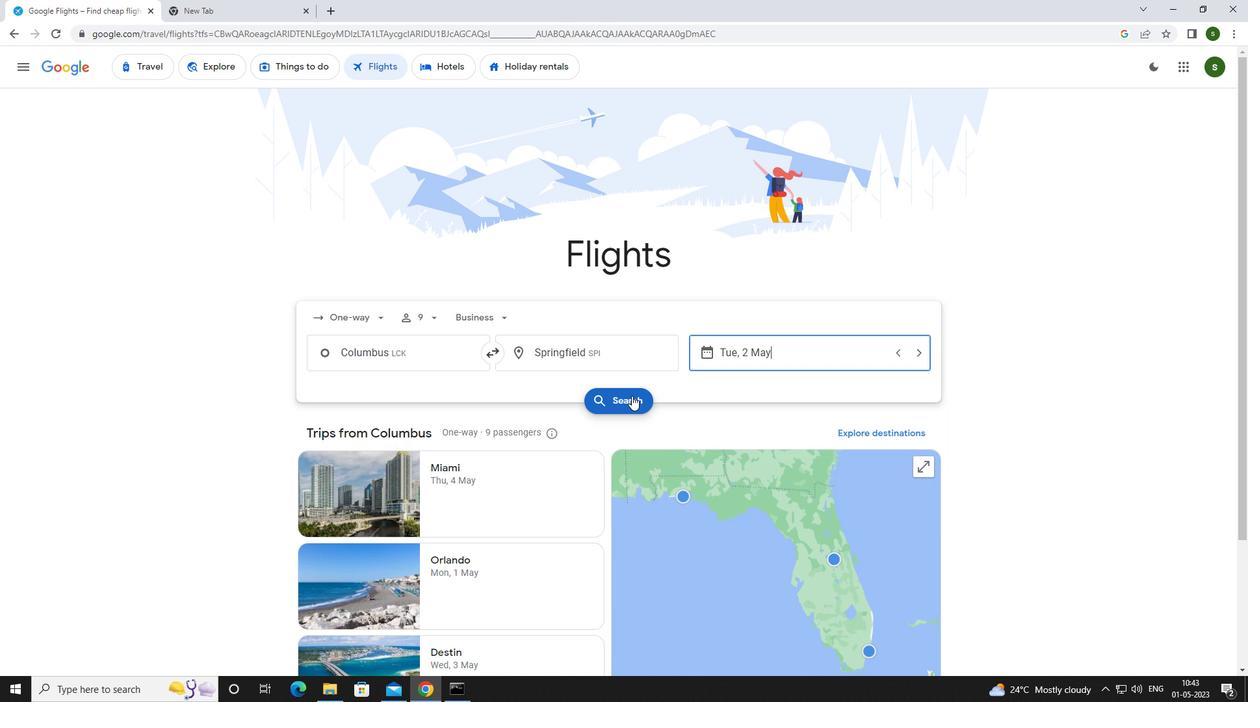 
Action: Mouse moved to (317, 187)
Screenshot: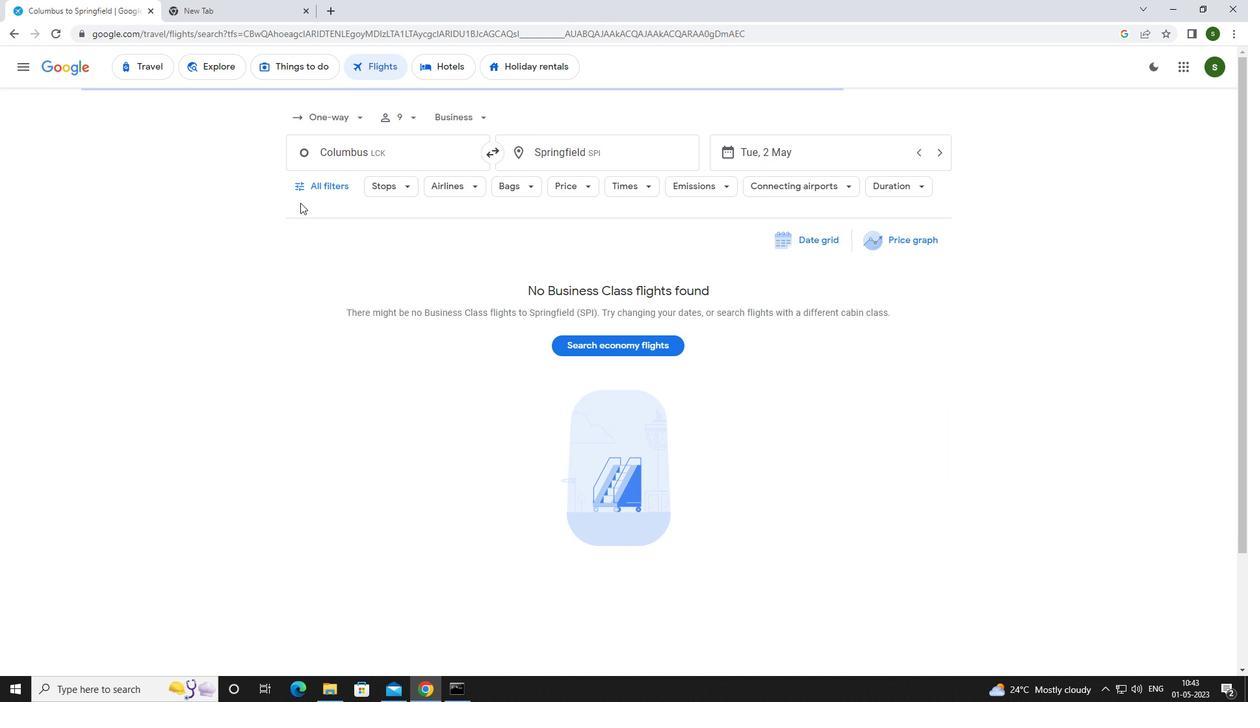 
Action: Mouse pressed left at (317, 187)
Screenshot: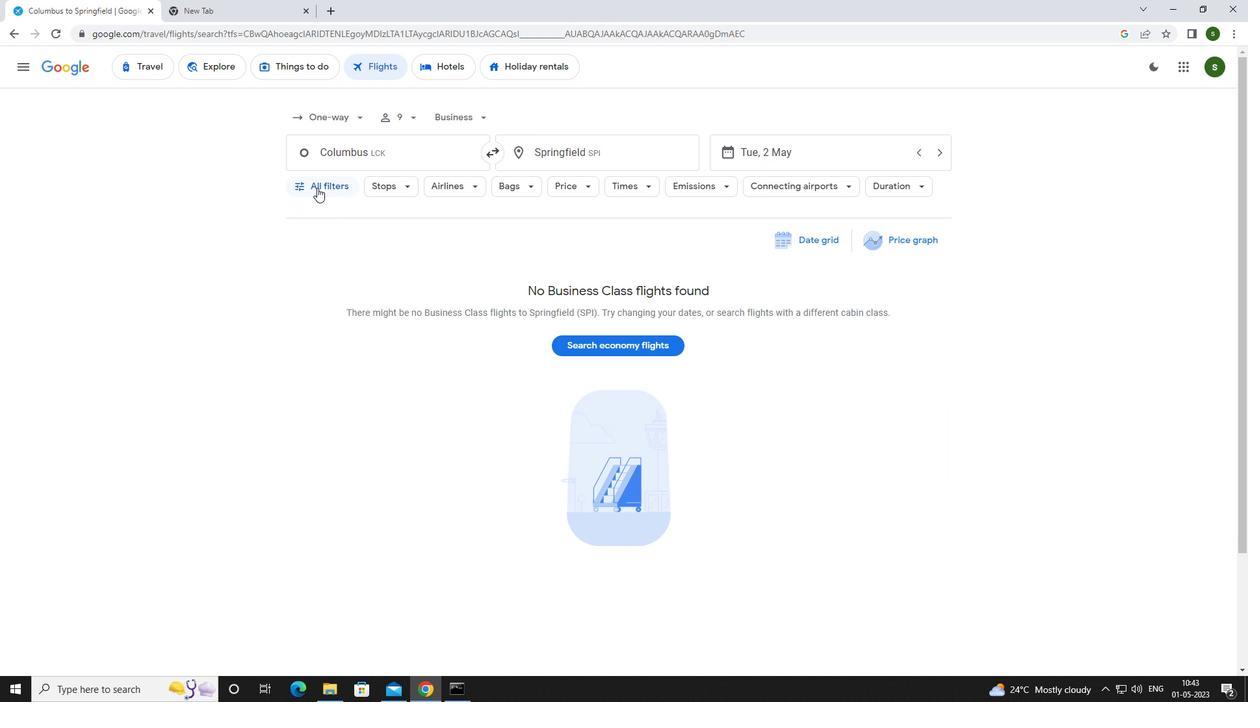 
Action: Mouse moved to (481, 465)
Screenshot: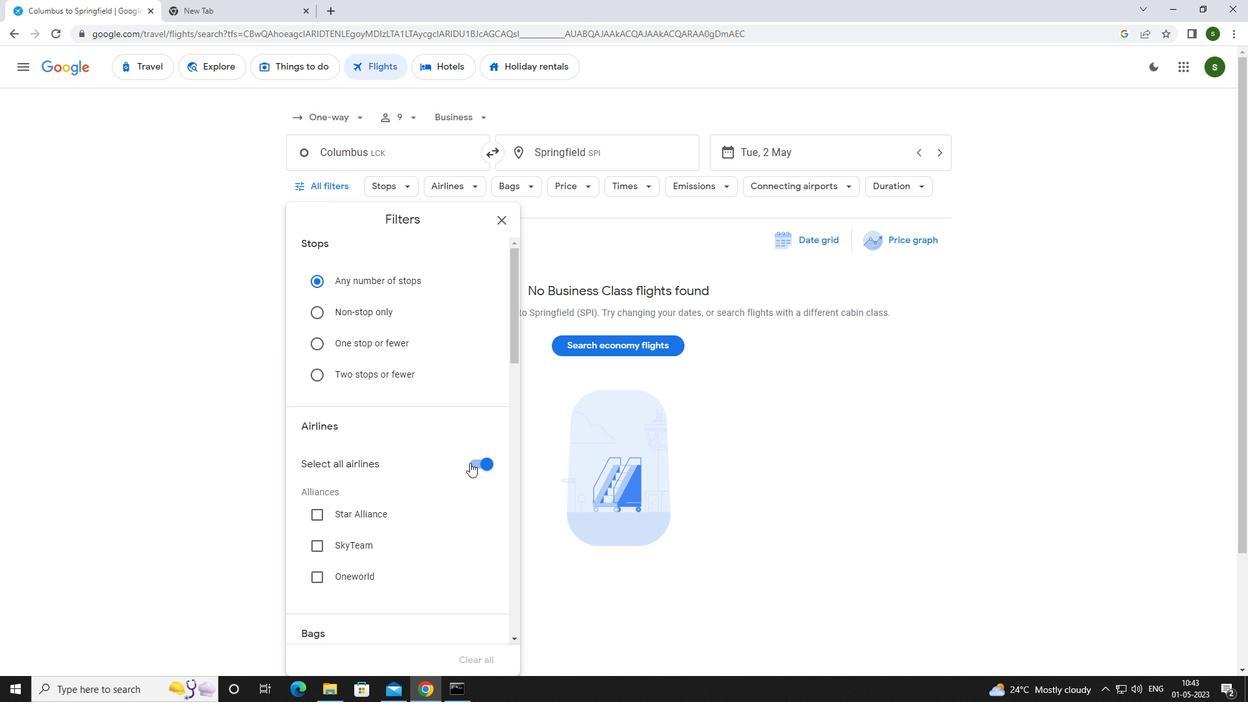 
Action: Mouse pressed left at (481, 465)
Screenshot: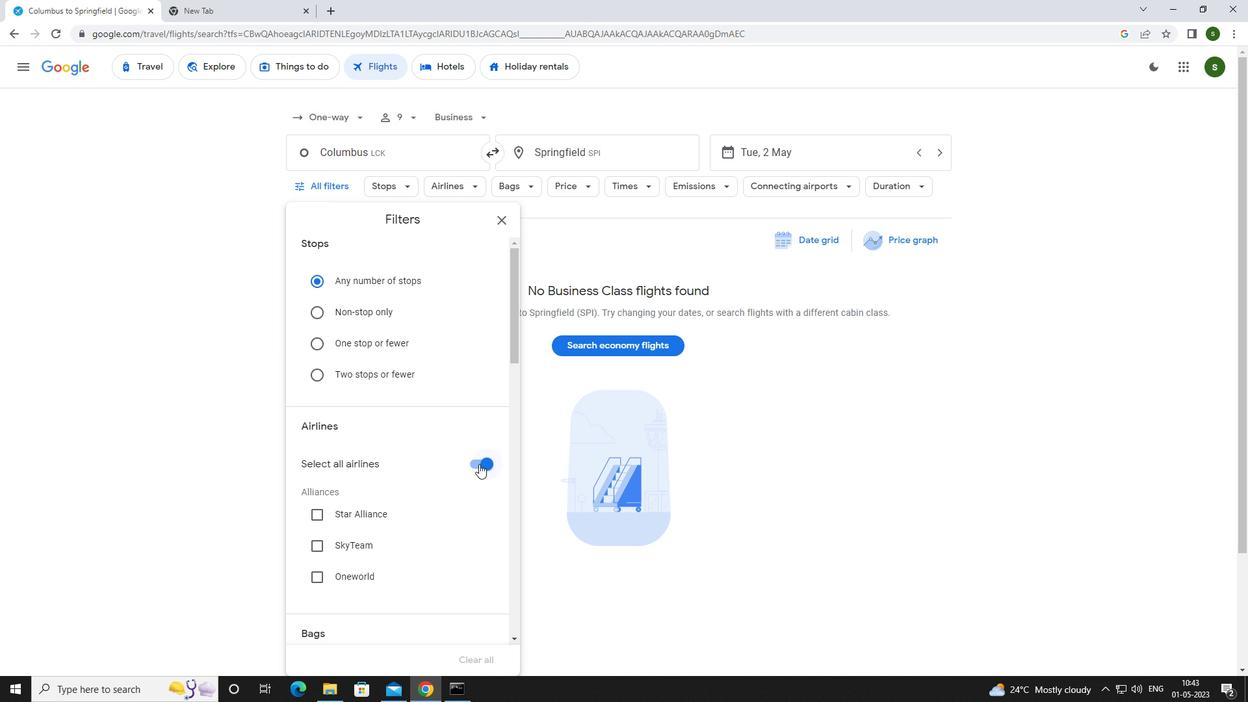 
Action: Mouse moved to (428, 422)
Screenshot: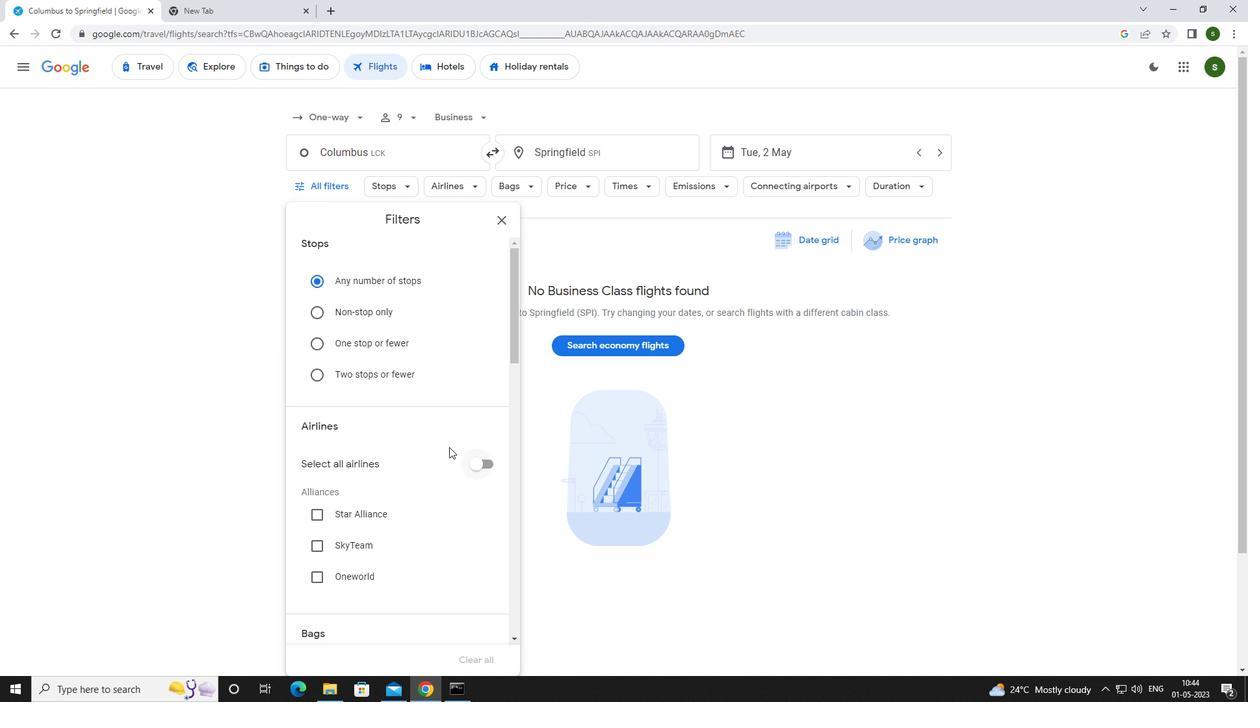
Action: Mouse scrolled (428, 422) with delta (0, 0)
Screenshot: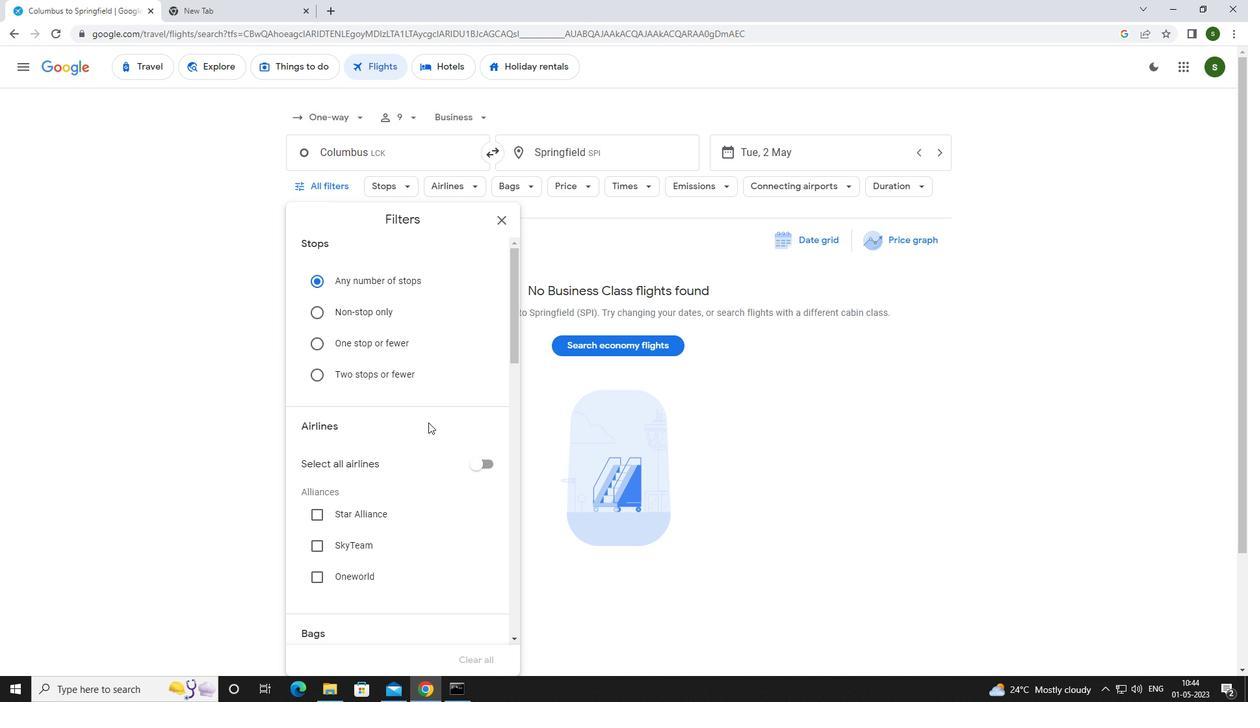 
Action: Mouse scrolled (428, 422) with delta (0, 0)
Screenshot: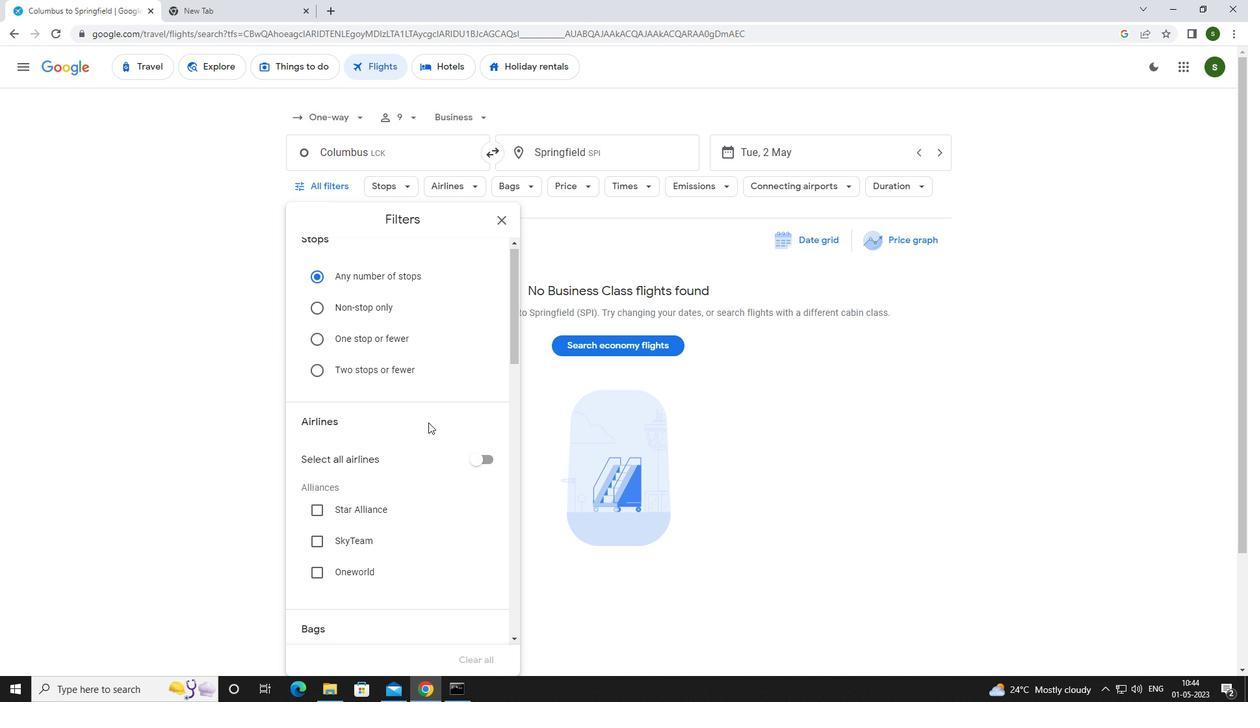
Action: Mouse scrolled (428, 422) with delta (0, 0)
Screenshot: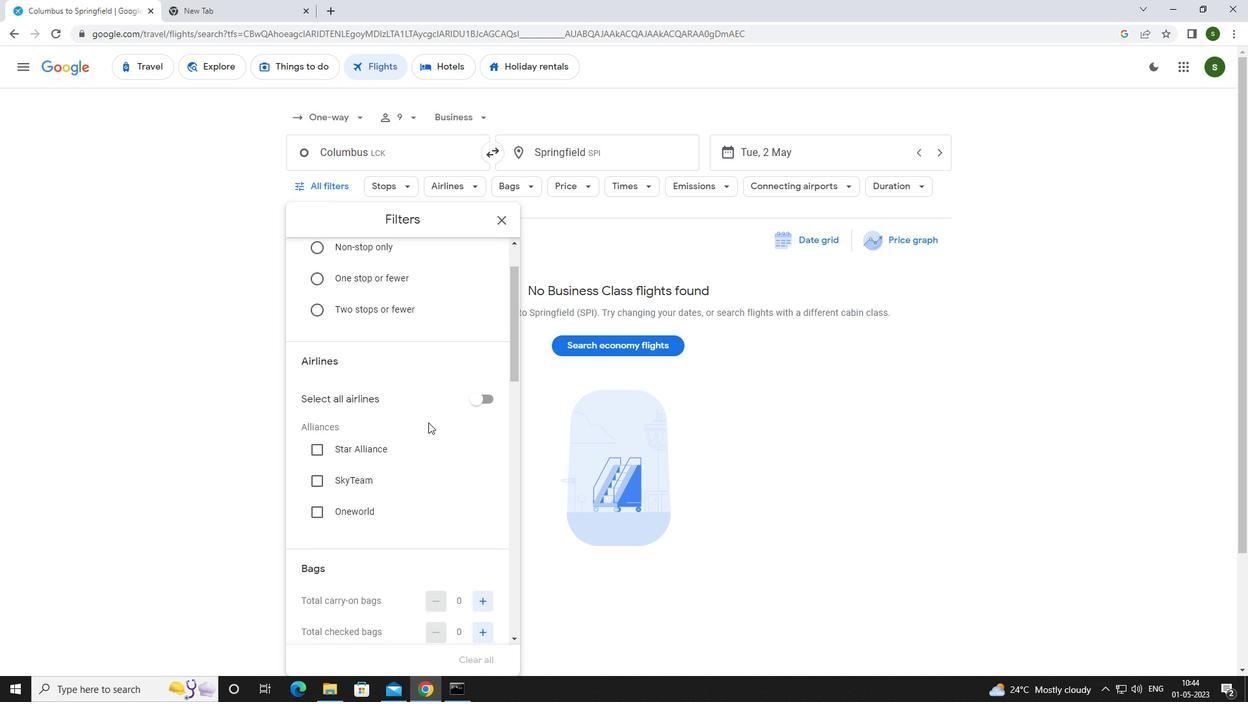 
Action: Mouse moved to (480, 498)
Screenshot: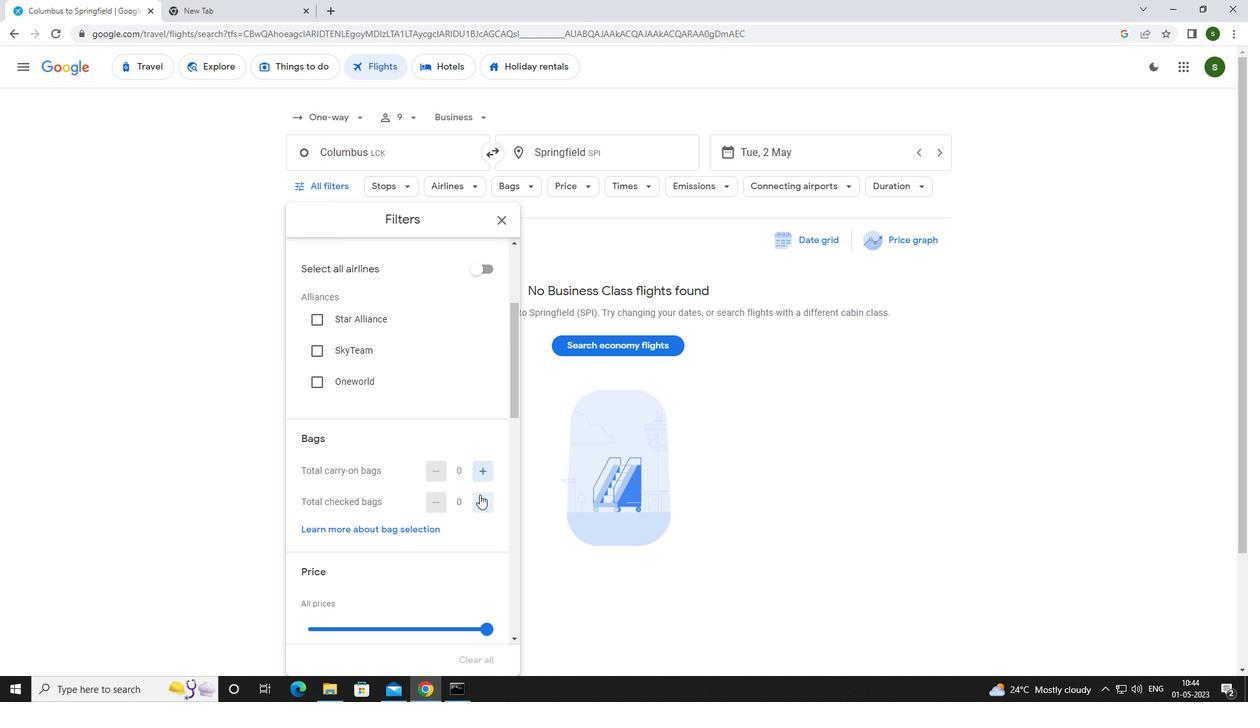 
Action: Mouse pressed left at (480, 498)
Screenshot: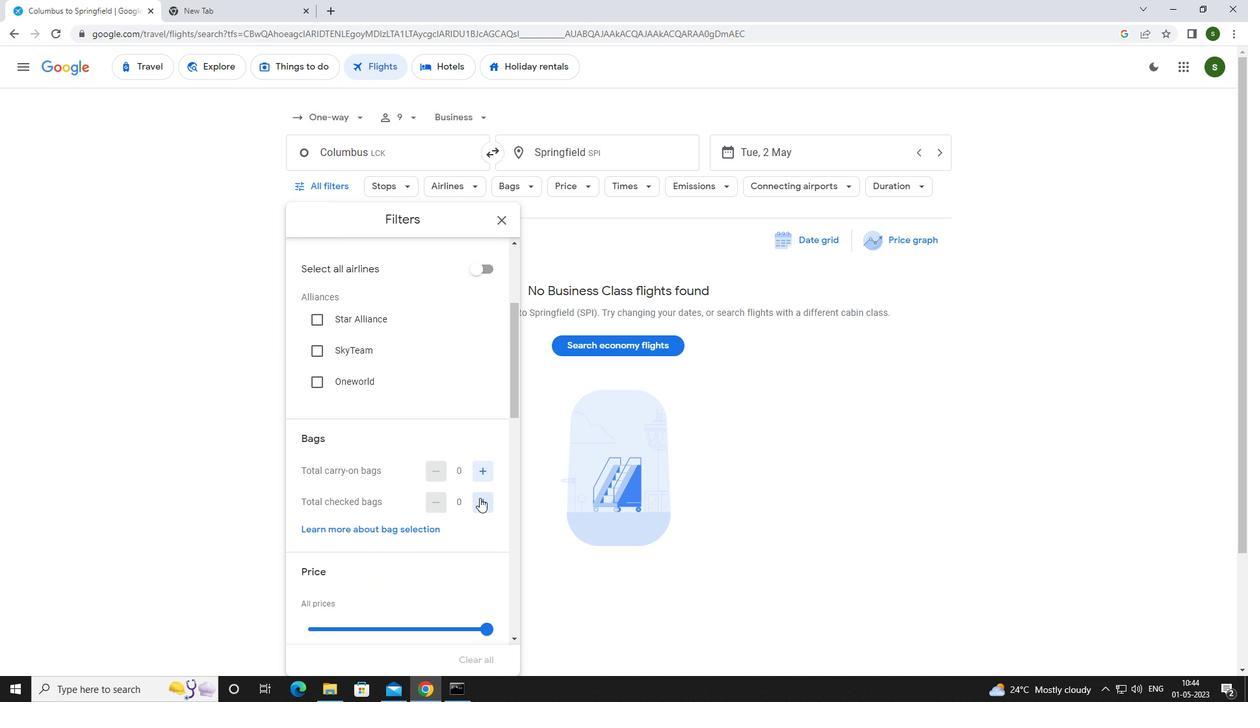 
Action: Mouse pressed left at (480, 498)
Screenshot: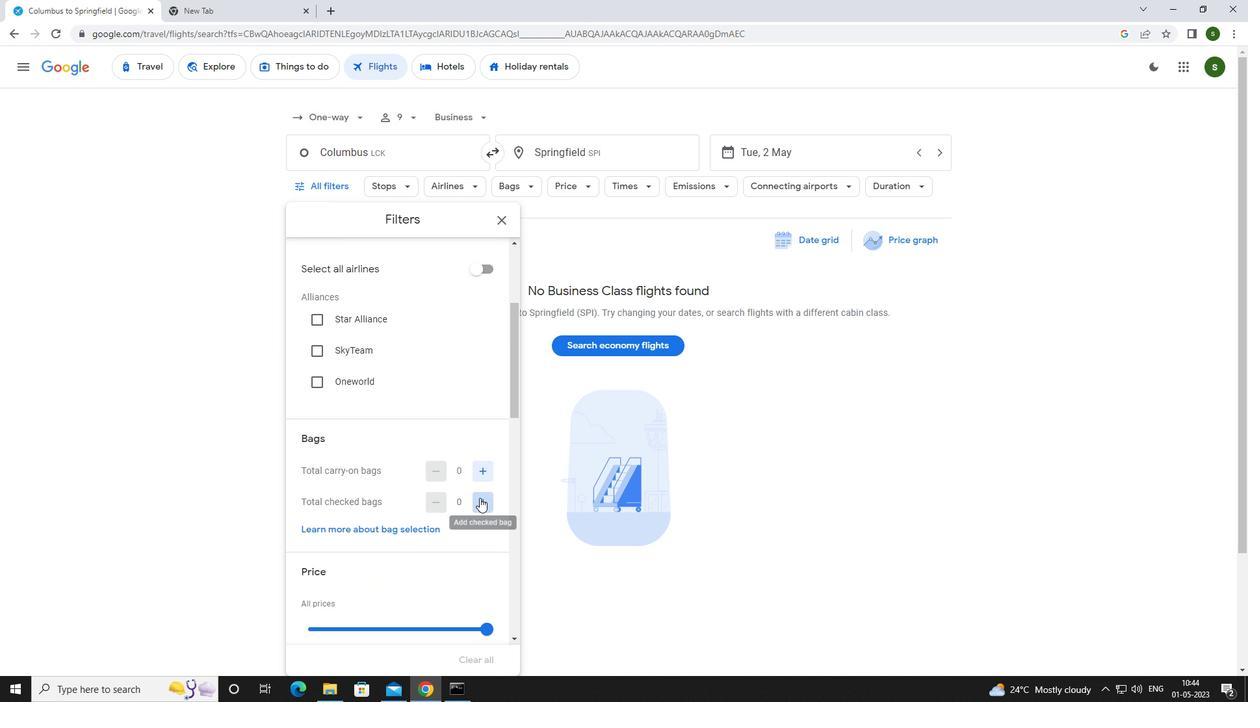 
Action: Mouse scrolled (480, 497) with delta (0, 0)
Screenshot: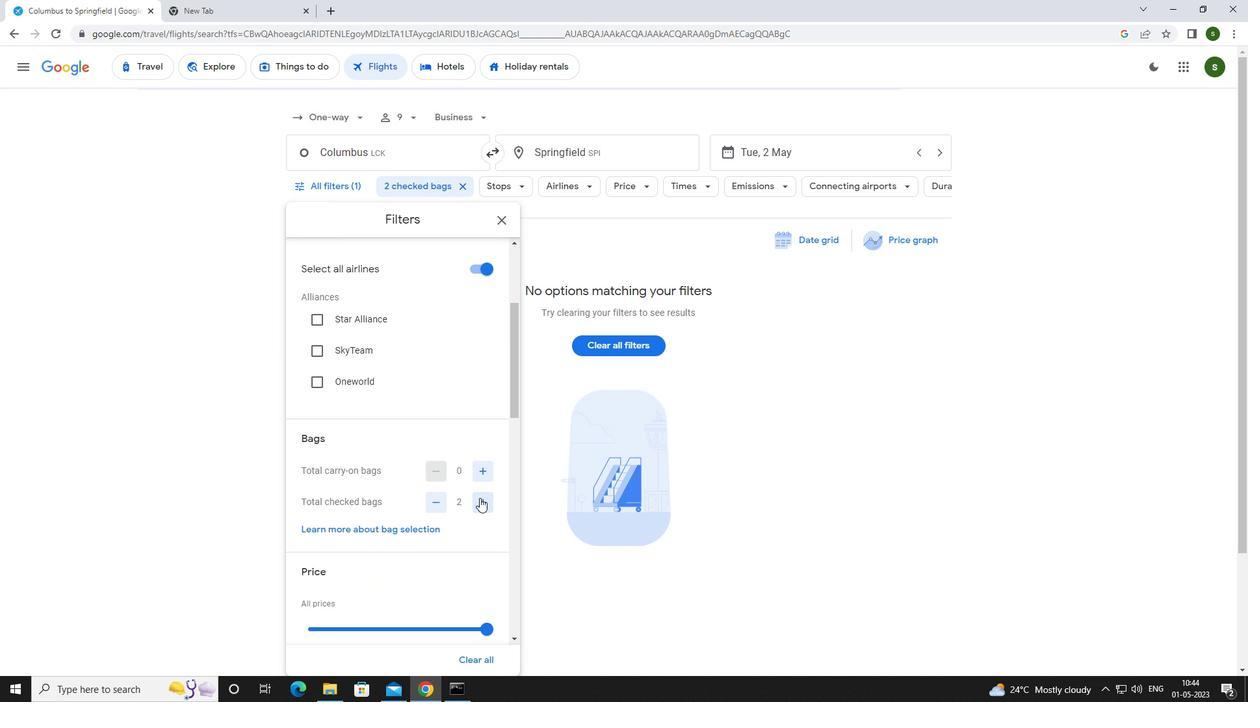 
Action: Mouse scrolled (480, 497) with delta (0, 0)
Screenshot: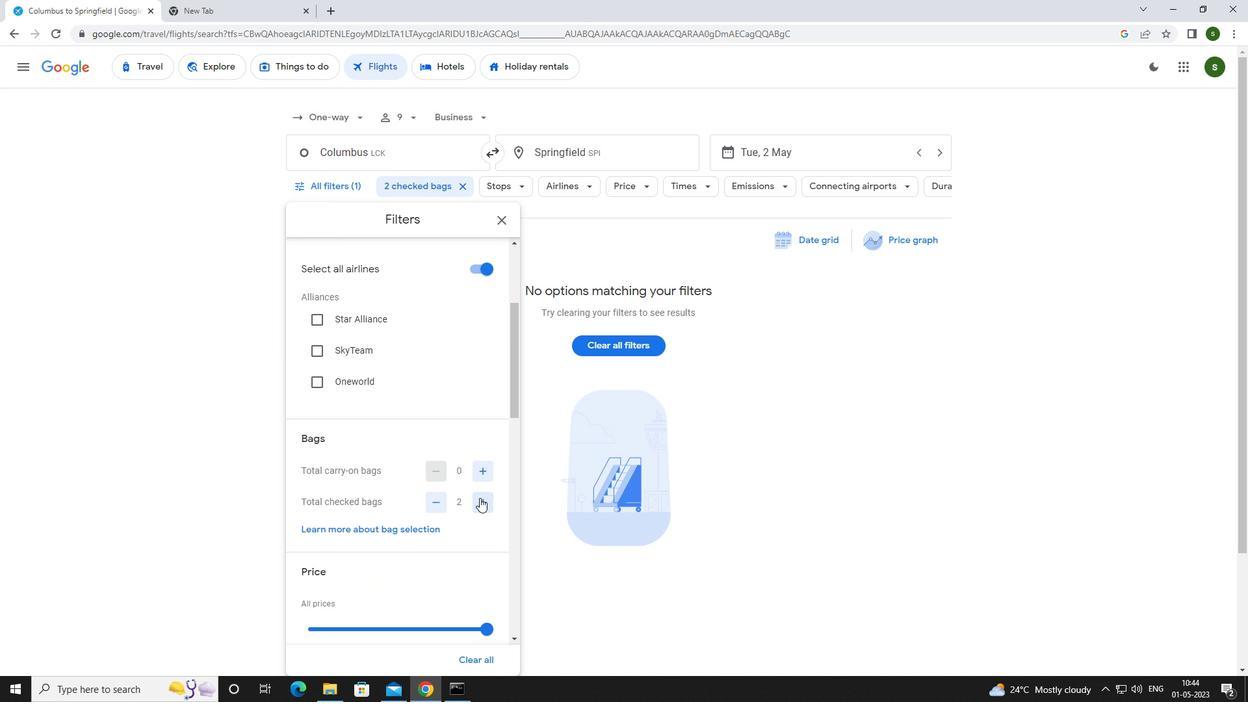 
Action: Mouse moved to (483, 498)
Screenshot: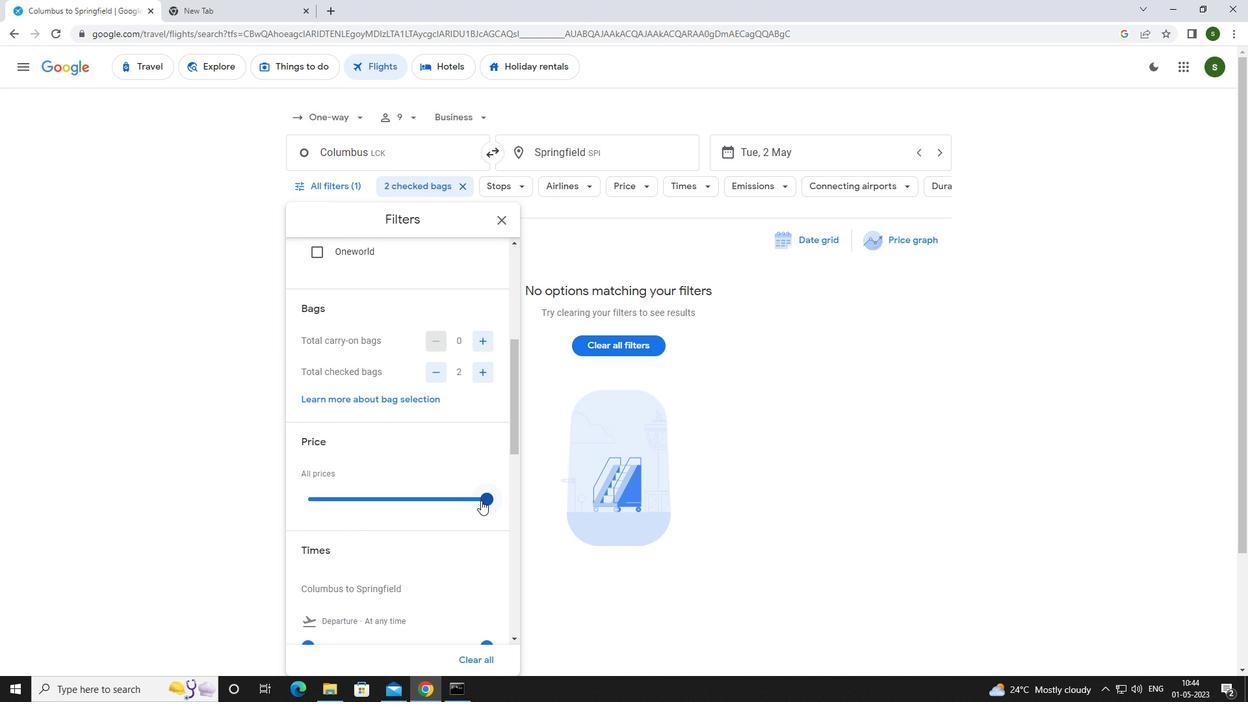 
Action: Mouse pressed left at (483, 498)
Screenshot: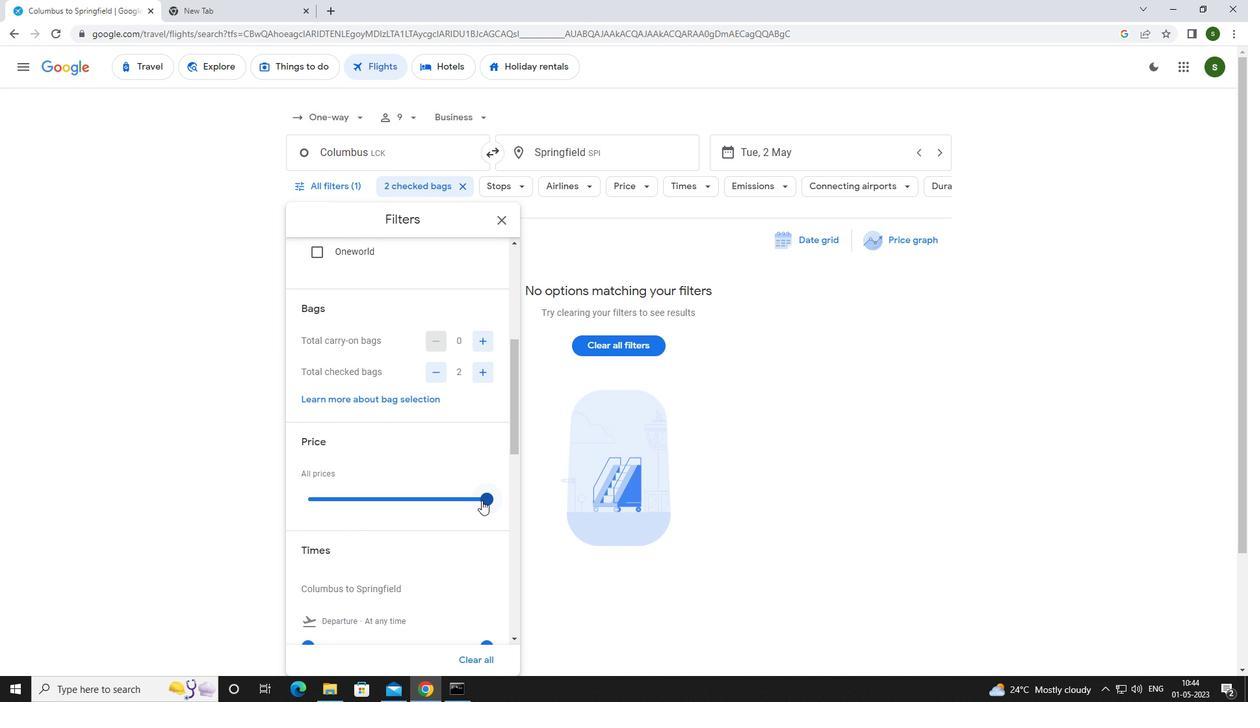 
Action: Mouse moved to (433, 480)
Screenshot: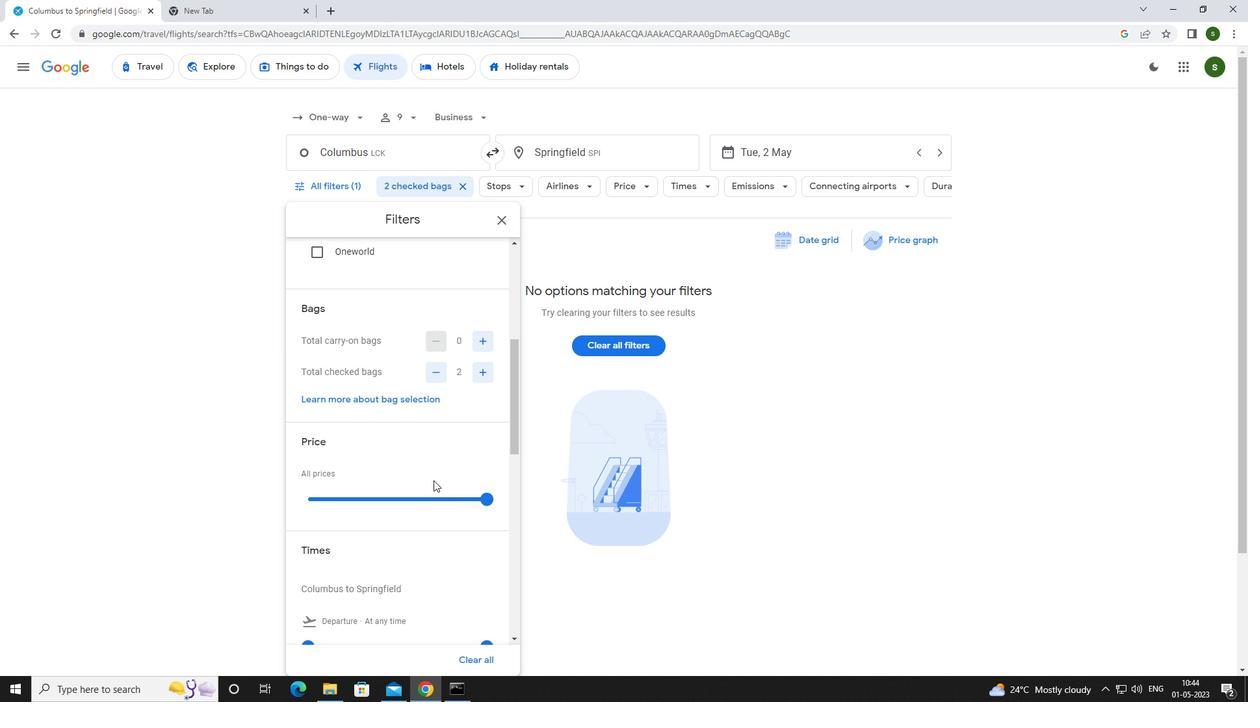 
Action: Mouse scrolled (433, 479) with delta (0, 0)
Screenshot: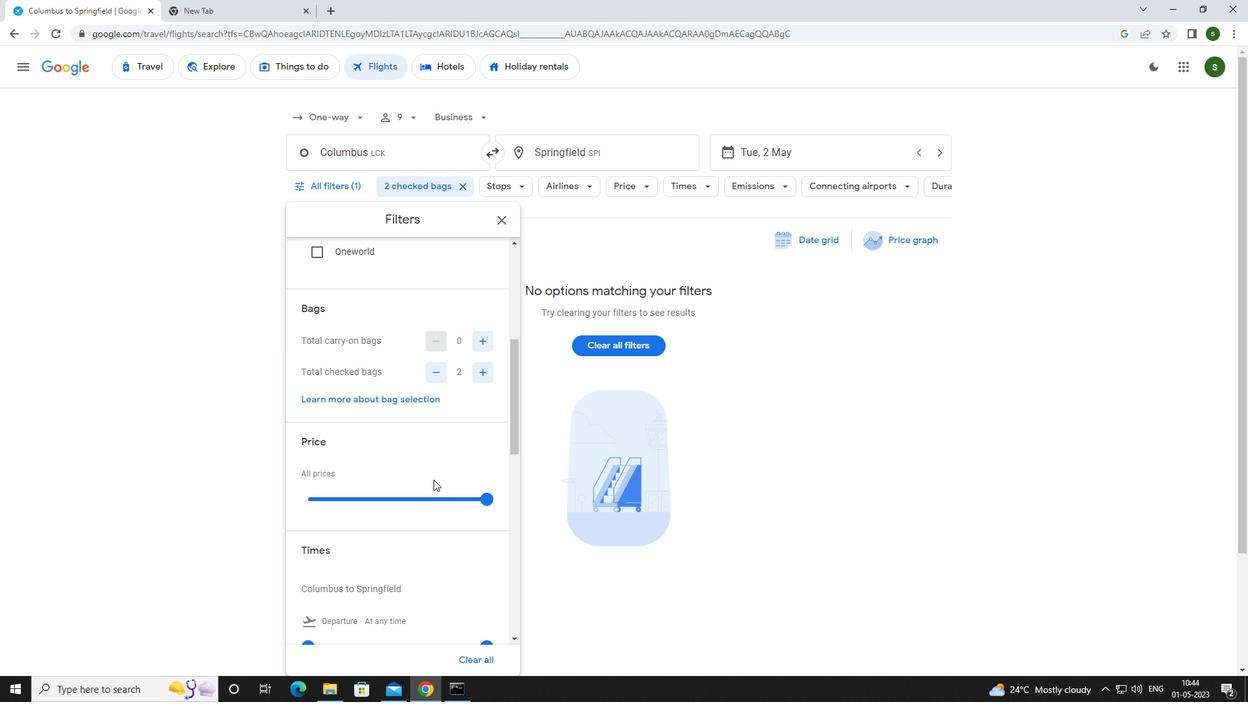 
Action: Mouse scrolled (433, 479) with delta (0, 0)
Screenshot: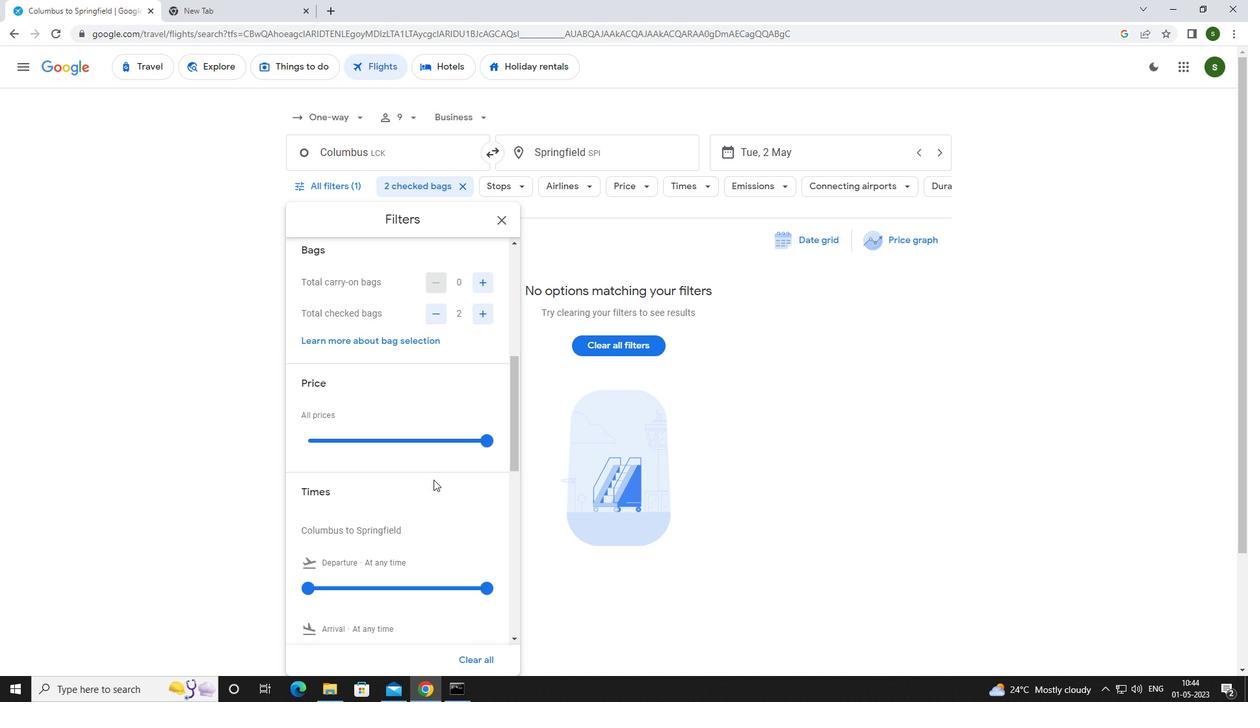 
Action: Mouse moved to (307, 513)
Screenshot: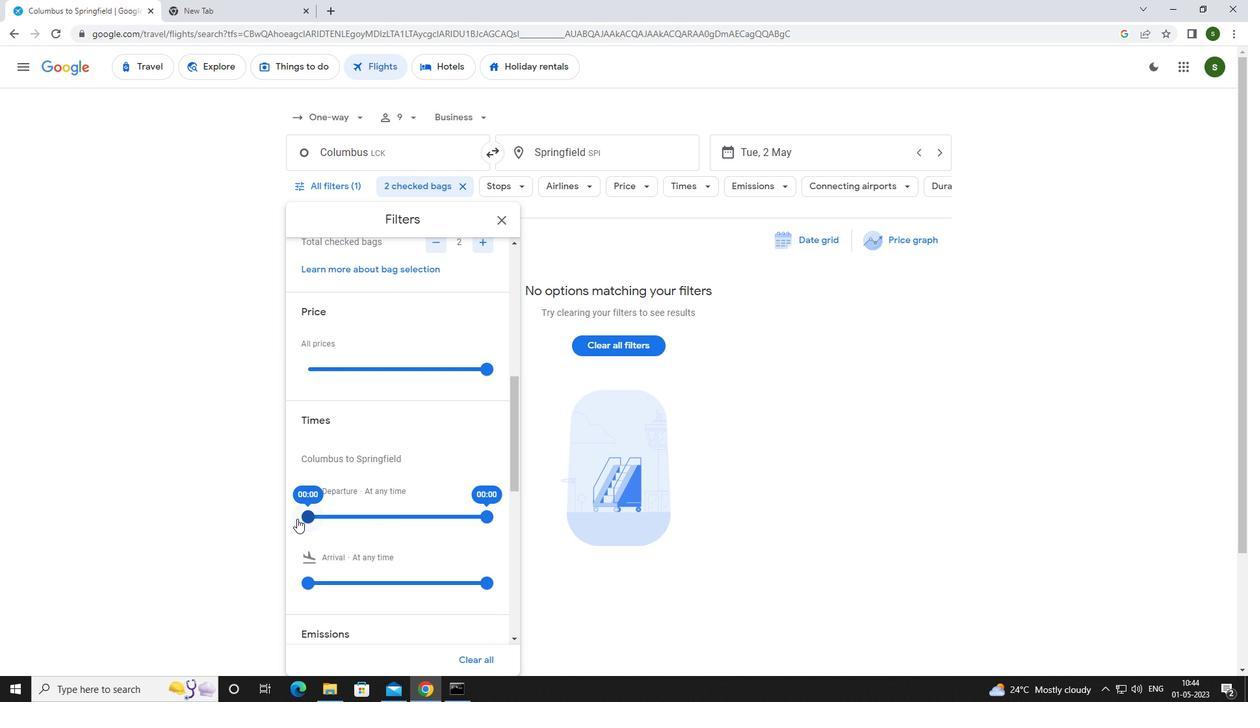 
Action: Mouse pressed left at (307, 513)
Screenshot: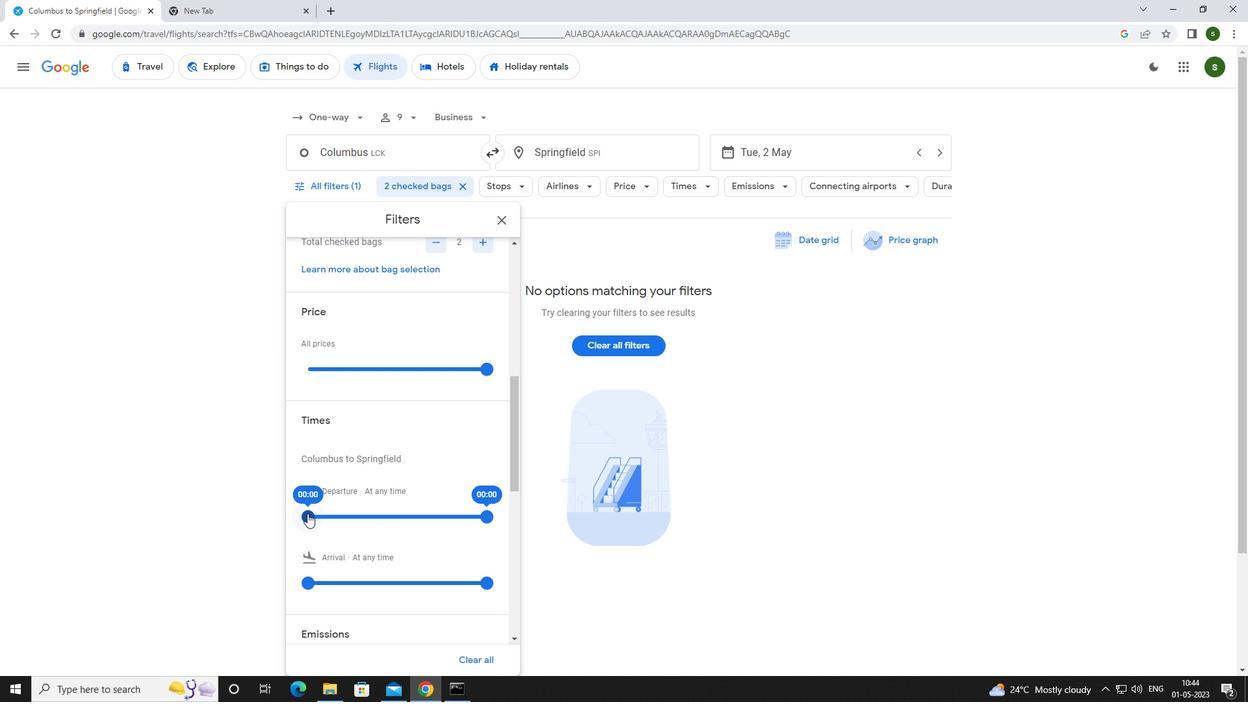 
Action: Mouse moved to (743, 458)
Screenshot: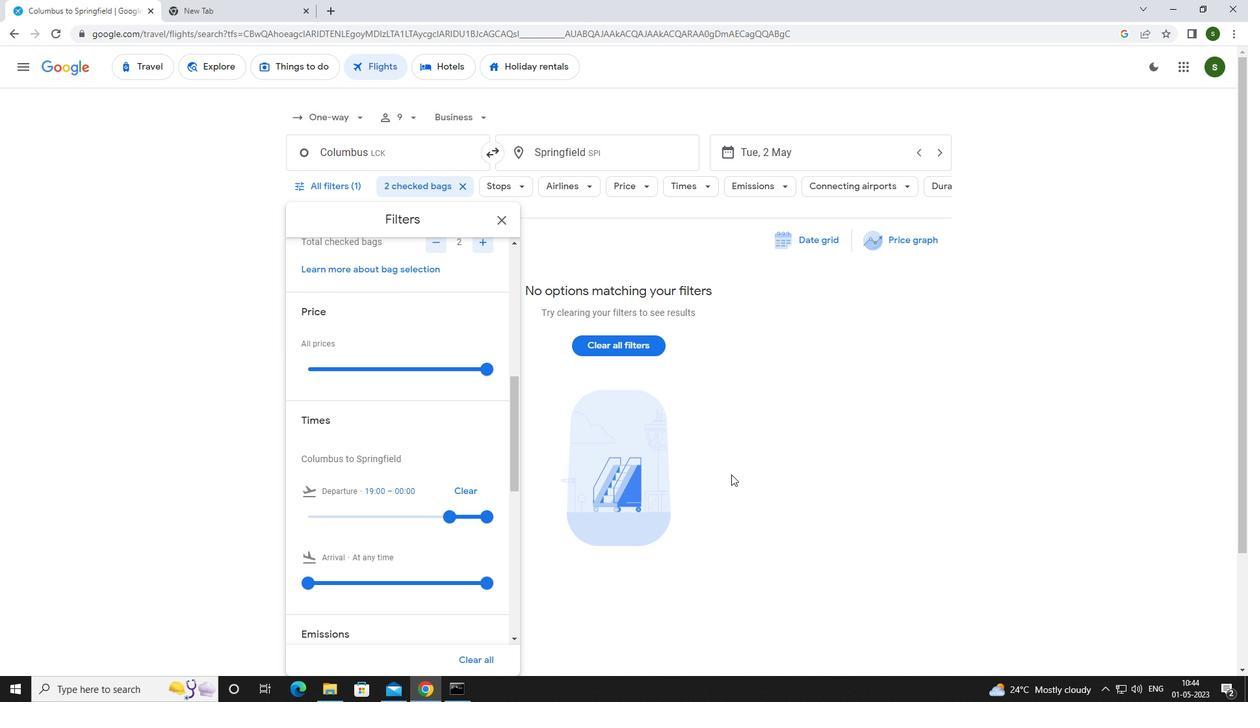 
Action: Mouse pressed left at (743, 458)
Screenshot: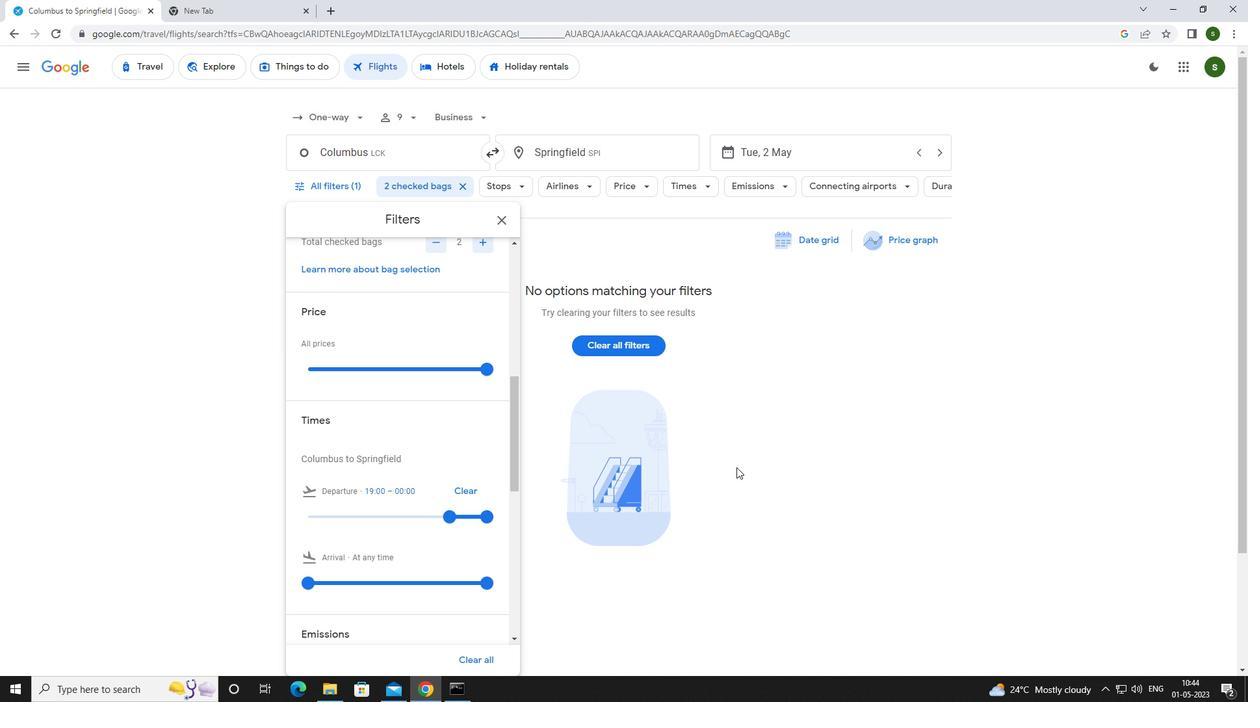 
